 Task: Organize a 90-minute horse-drawn carriage ride through scenic countryside.
Action: Mouse moved to (781, 119)
Screenshot: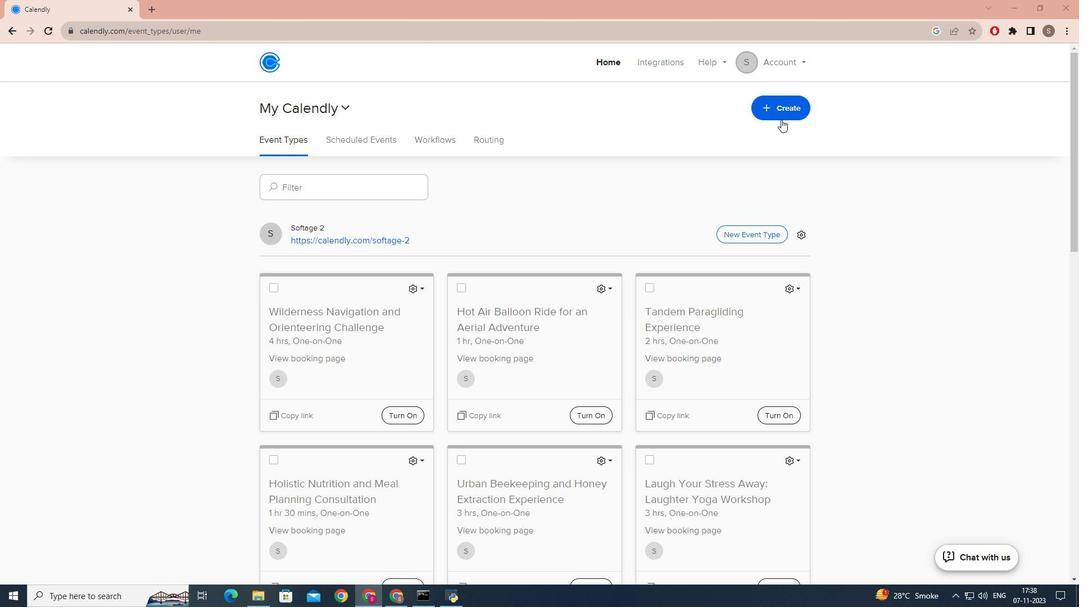 
Action: Mouse pressed left at (781, 119)
Screenshot: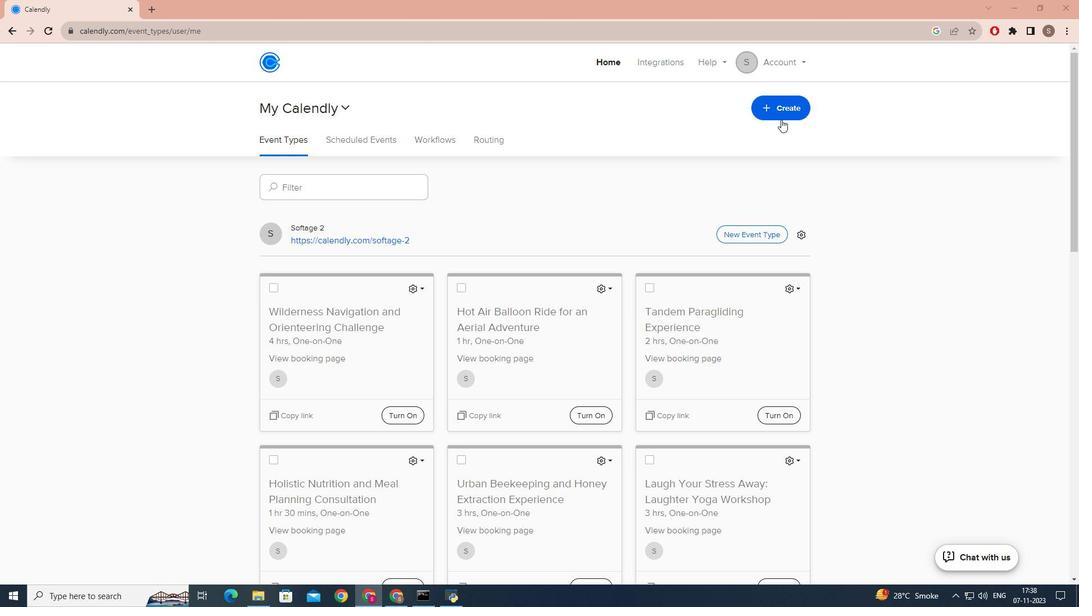 
Action: Mouse moved to (684, 160)
Screenshot: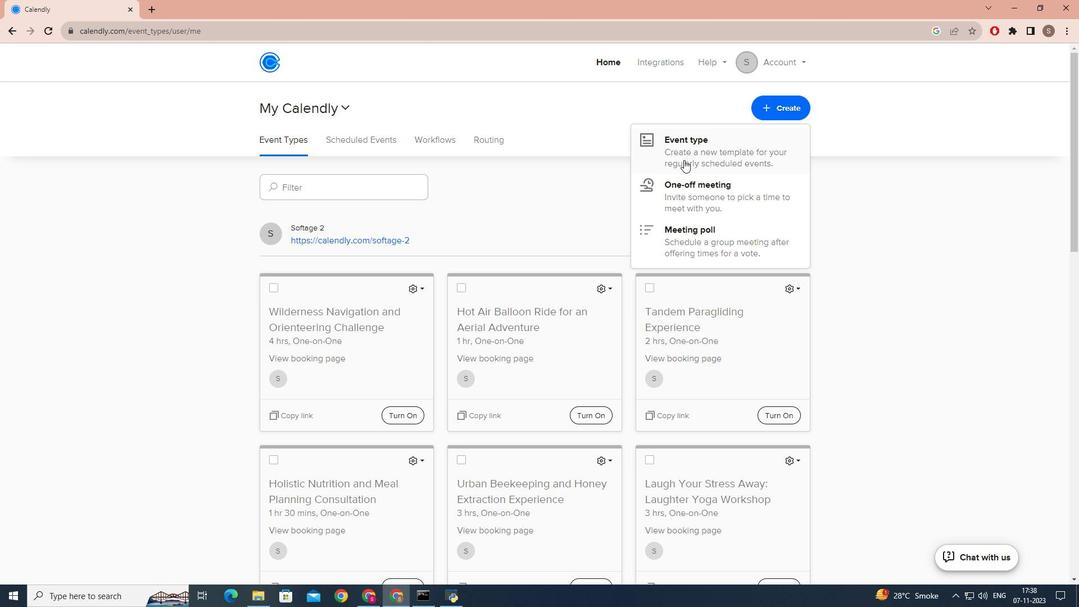 
Action: Mouse pressed left at (684, 160)
Screenshot: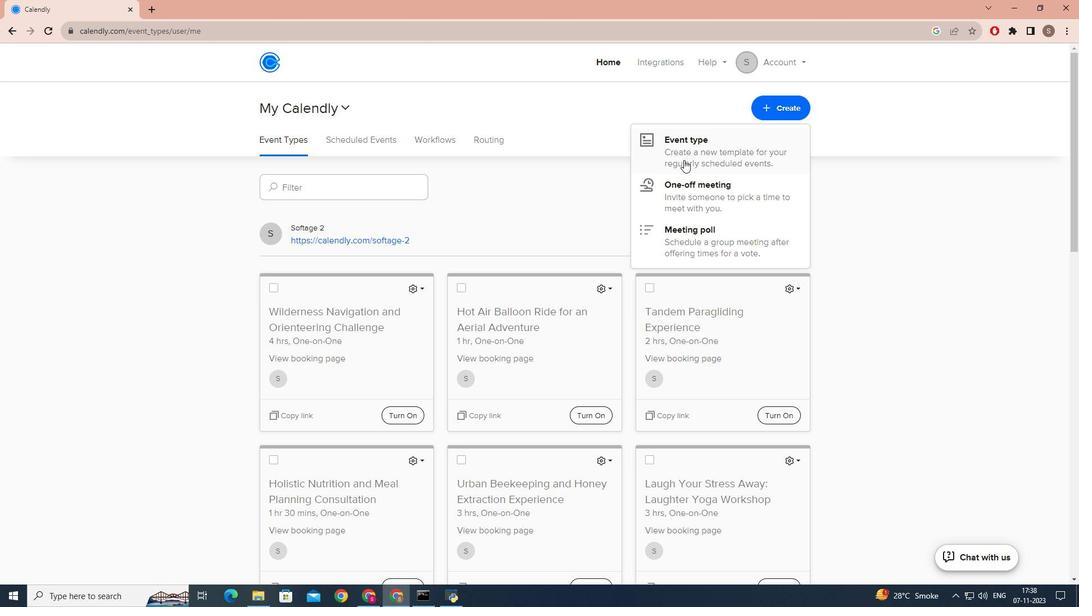 
Action: Mouse moved to (451, 191)
Screenshot: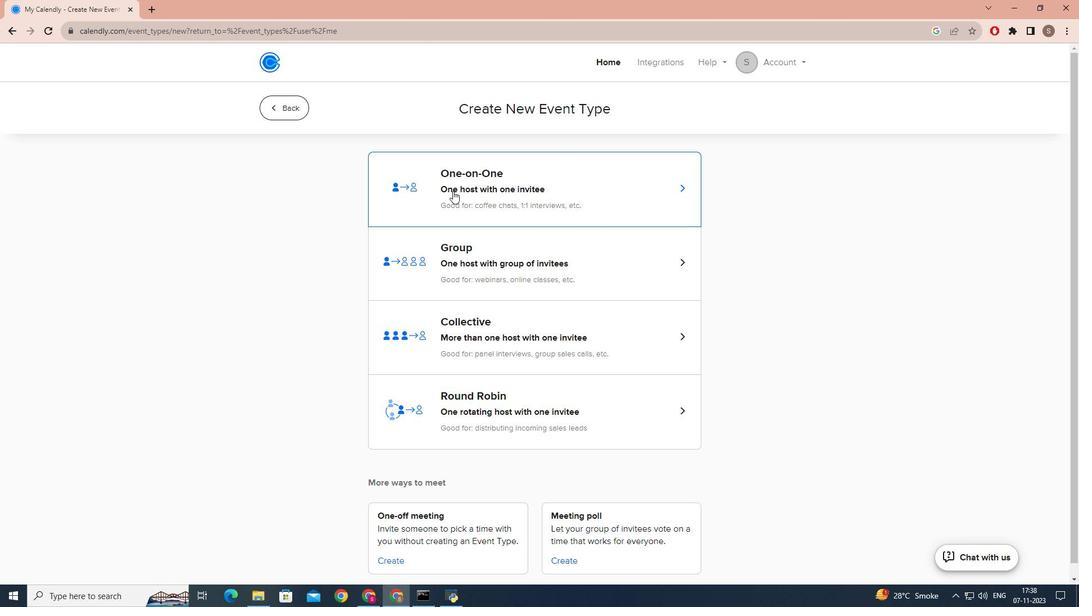 
Action: Mouse pressed left at (451, 191)
Screenshot: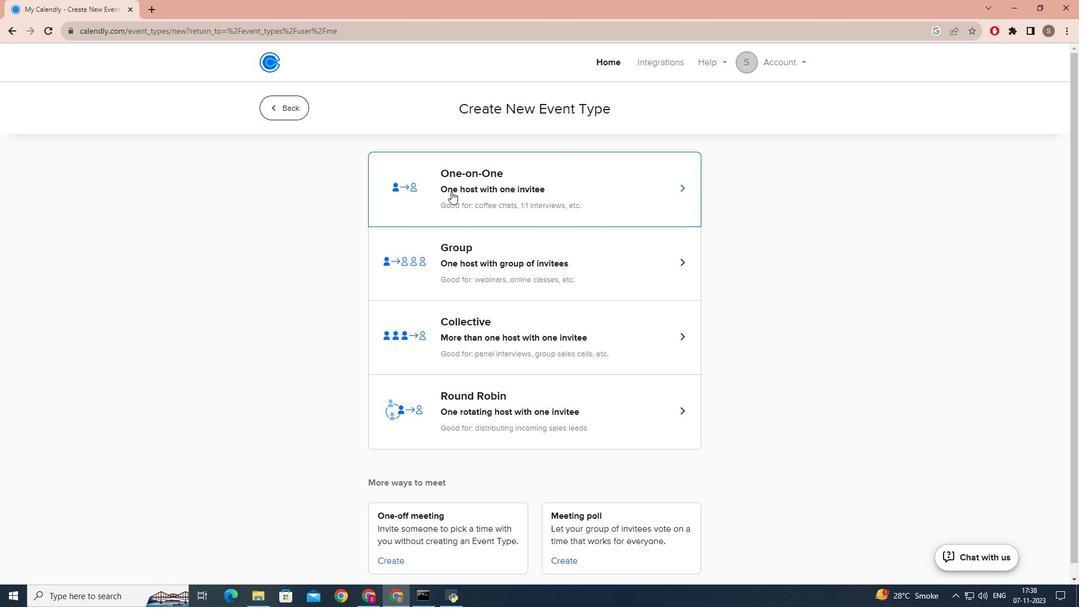 
Action: Mouse moved to (314, 265)
Screenshot: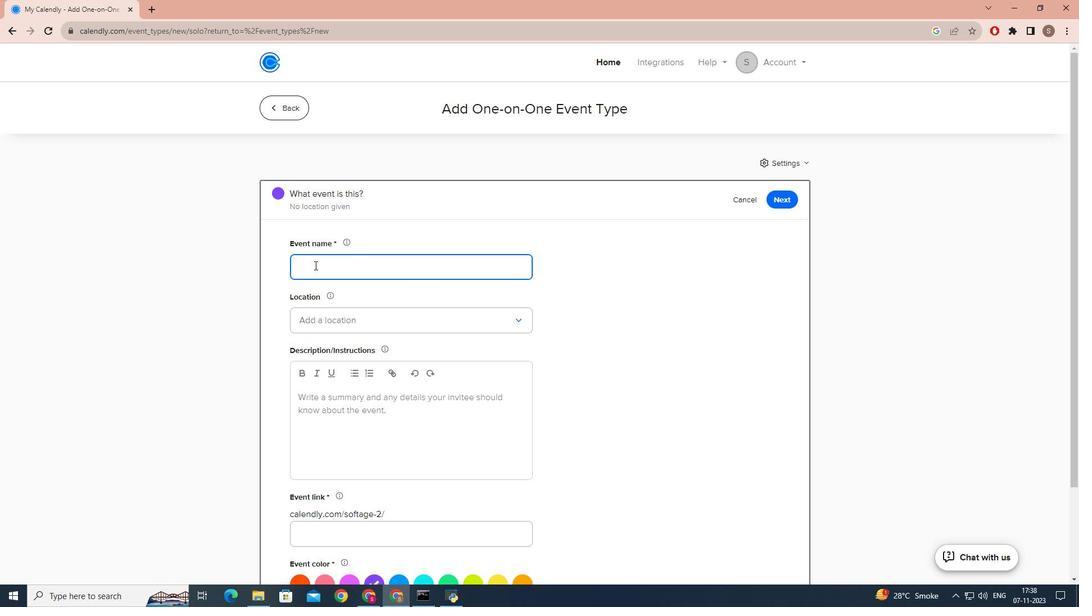 
Action: Key pressed <Key.caps_lock>H<Key.caps_lock>orse<Key.space><Key.caps_lock>D<Key.caps_lock>rawn<Key.space><Key.caps_lock>C<Key.caps_lock>arriage<Key.space><Key.caps_lock>R<Key.caps_lock>ide<Key.space>through<Key.space><Key.caps_lock>S<Key.caps_lock>cenic<Key.space><Key.caps_lock>C<Key.caps_lock>ountryside
Screenshot: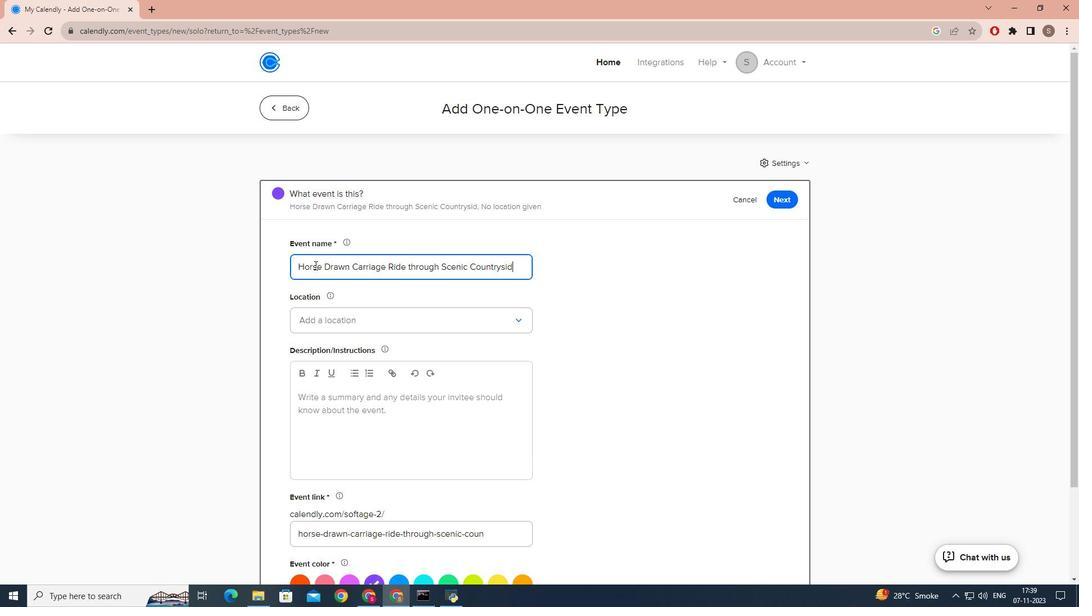 
Action: Mouse moved to (300, 310)
Screenshot: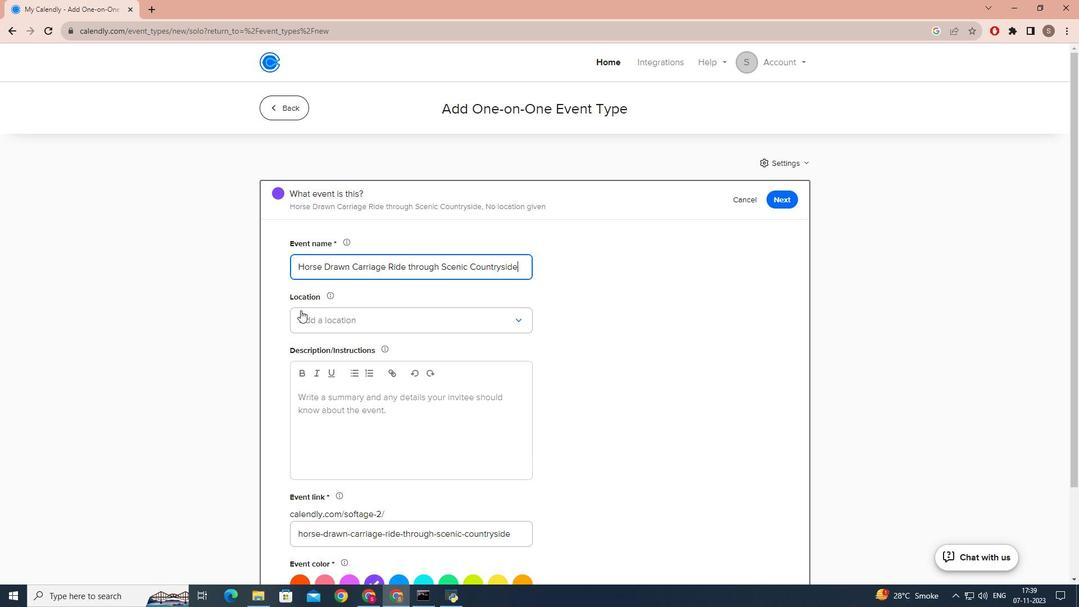 
Action: Mouse pressed left at (300, 310)
Screenshot: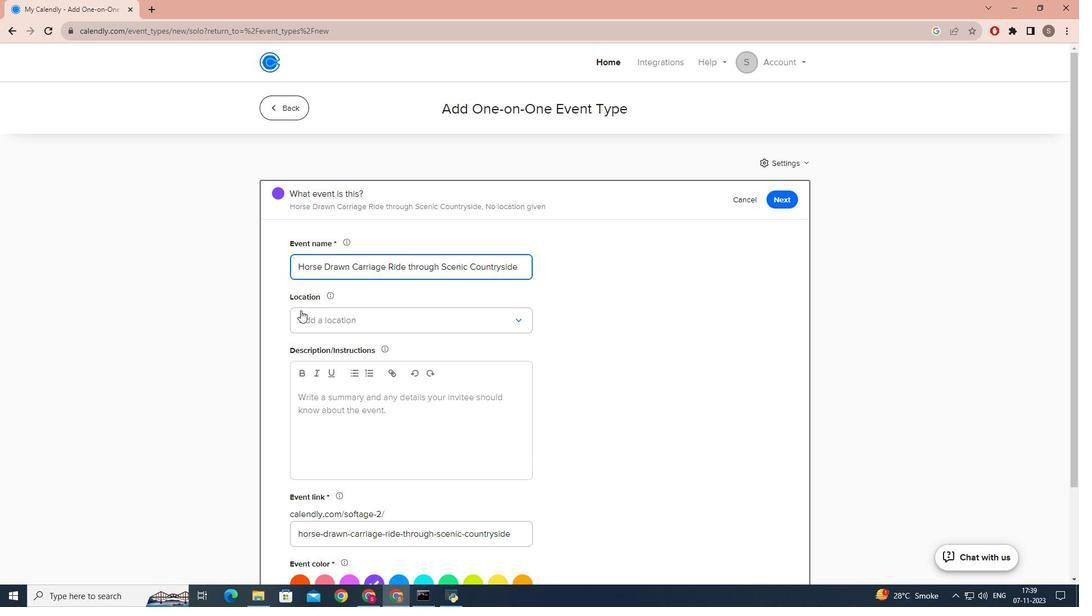 
Action: Mouse moved to (311, 344)
Screenshot: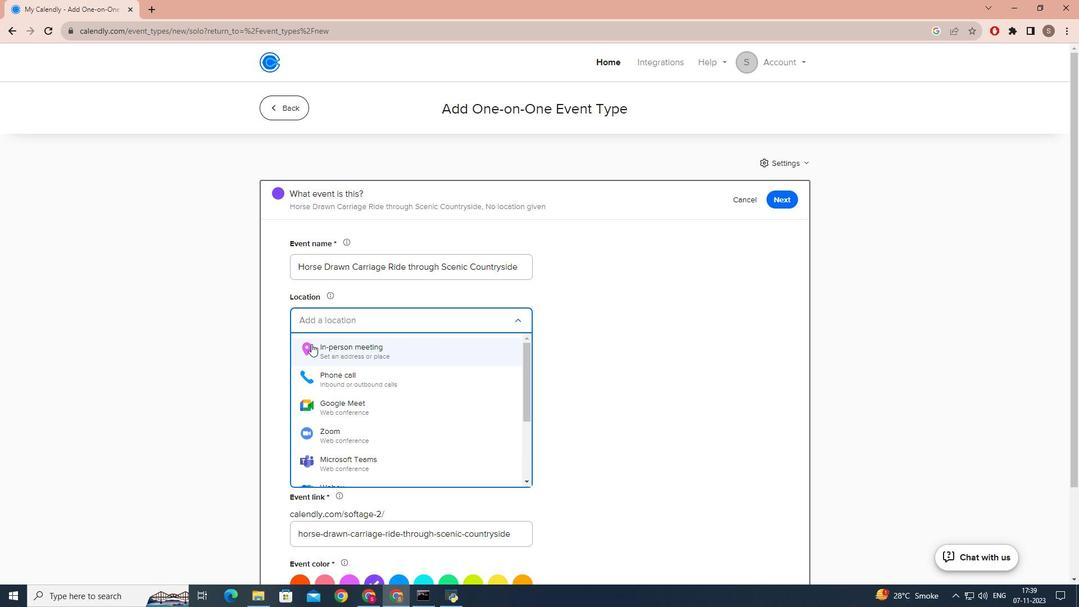 
Action: Mouse pressed left at (311, 344)
Screenshot: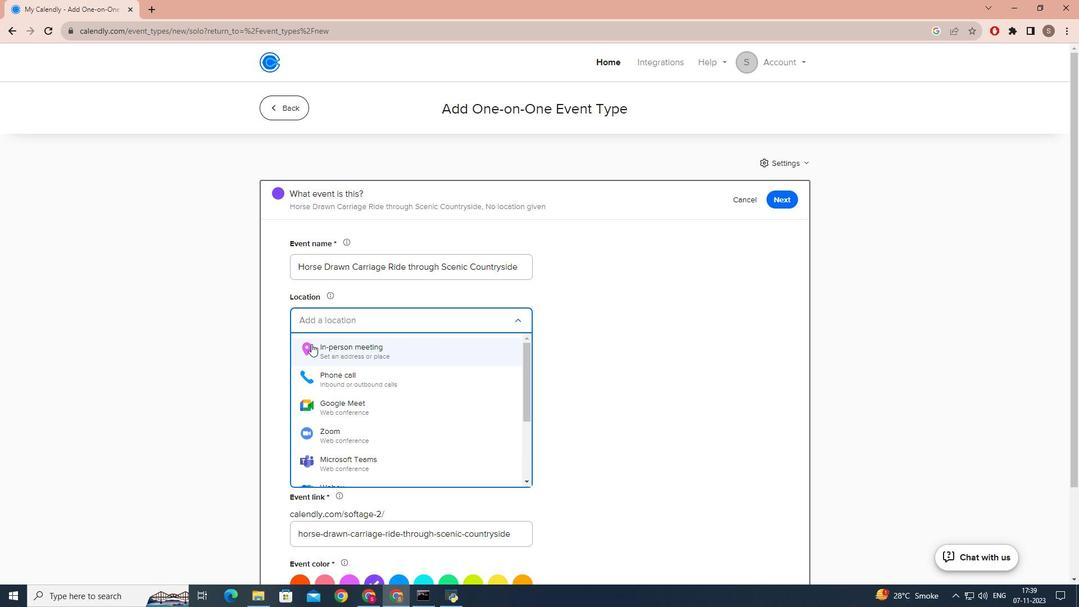 
Action: Mouse moved to (494, 190)
Screenshot: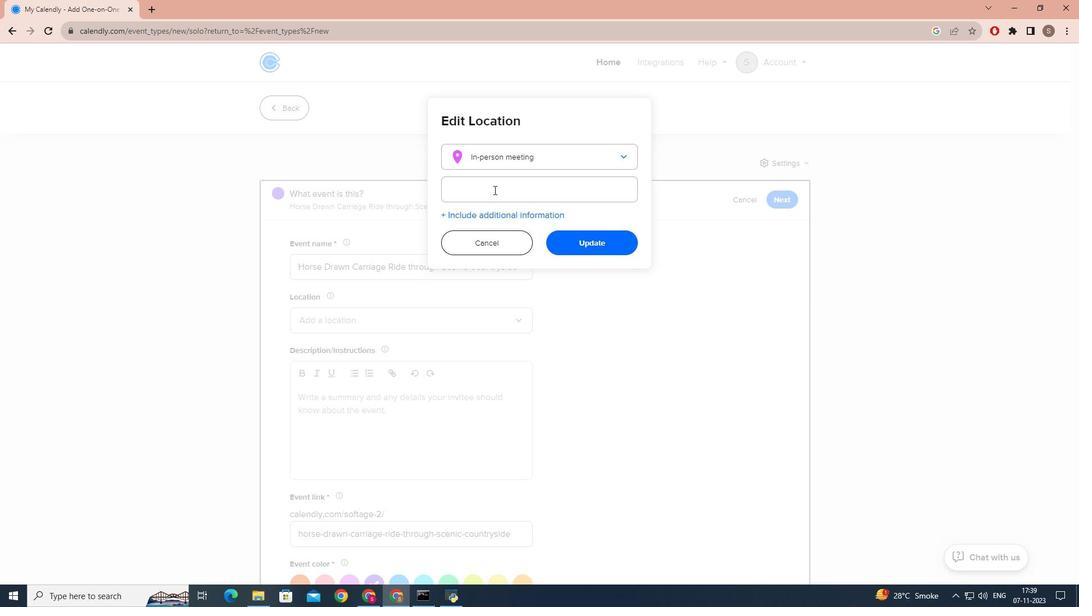 
Action: Mouse pressed left at (494, 190)
Screenshot: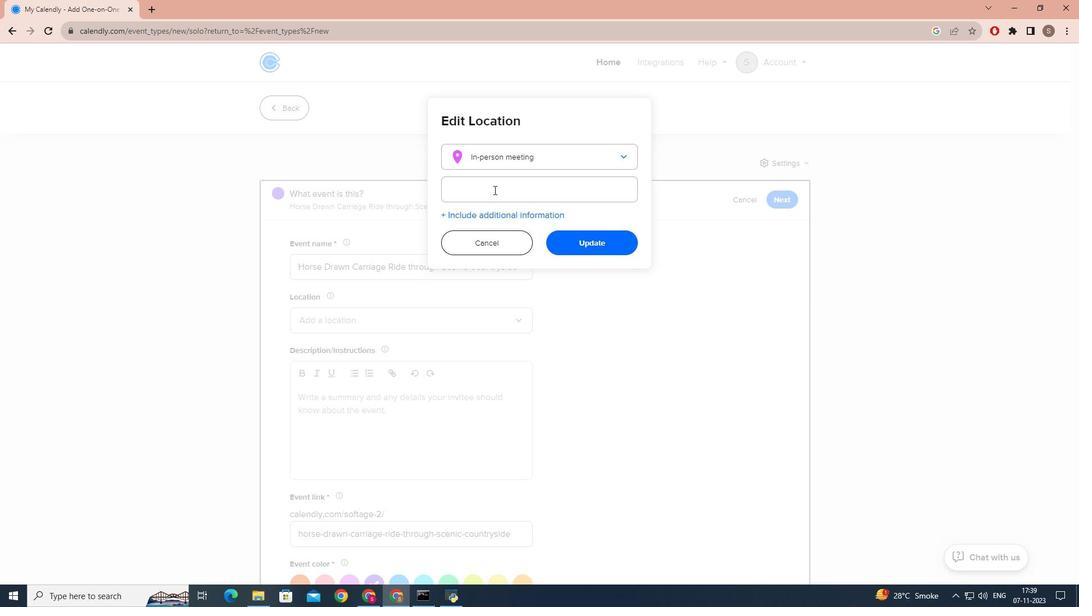 
Action: Key pressed <Key.caps_lock>T<Key.caps_lock>imeless<Key.space><Key.caps_lock>T<Key.caps_lock>rails<Key.space><Key.caps_lock>C<Key.caps_lock>arriages,<Key.space><Key.caps_lock>C<Key.caps_lock>herrywood<Key.space><Key.caps_lock>E<Key.caps_lock>state,<Key.caps_lock>M<Key.caps_lock>innesota.,<Key.backspace>,<Key.space><Key.caps_lock><Key.backspace><Key.backspace>,<Key.caps_lock>u<Key.backspace><Key.caps_lock>U.S.A
Screenshot: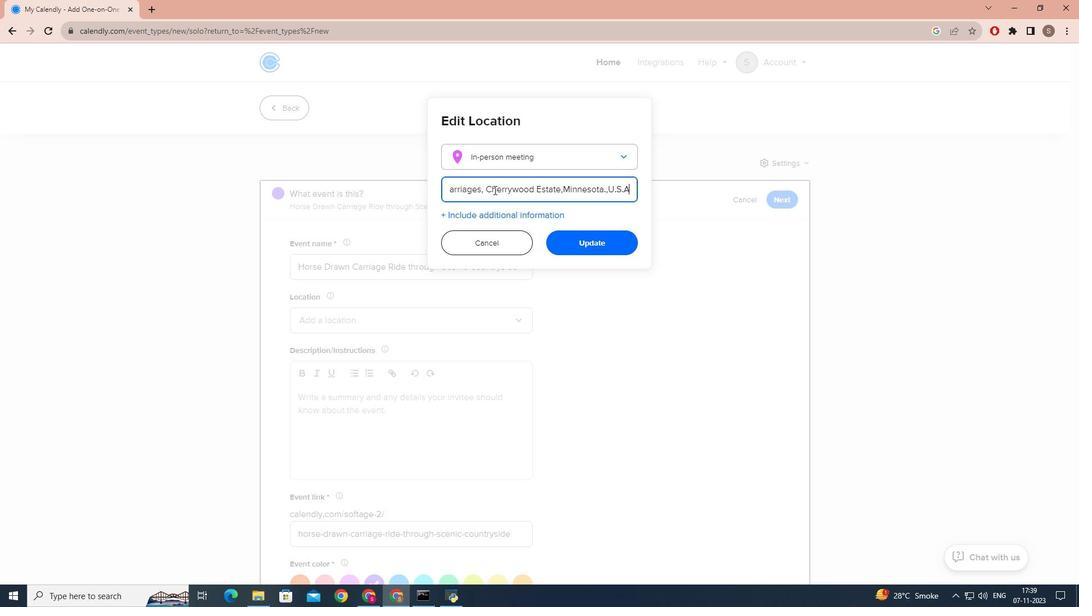 
Action: Mouse moved to (585, 240)
Screenshot: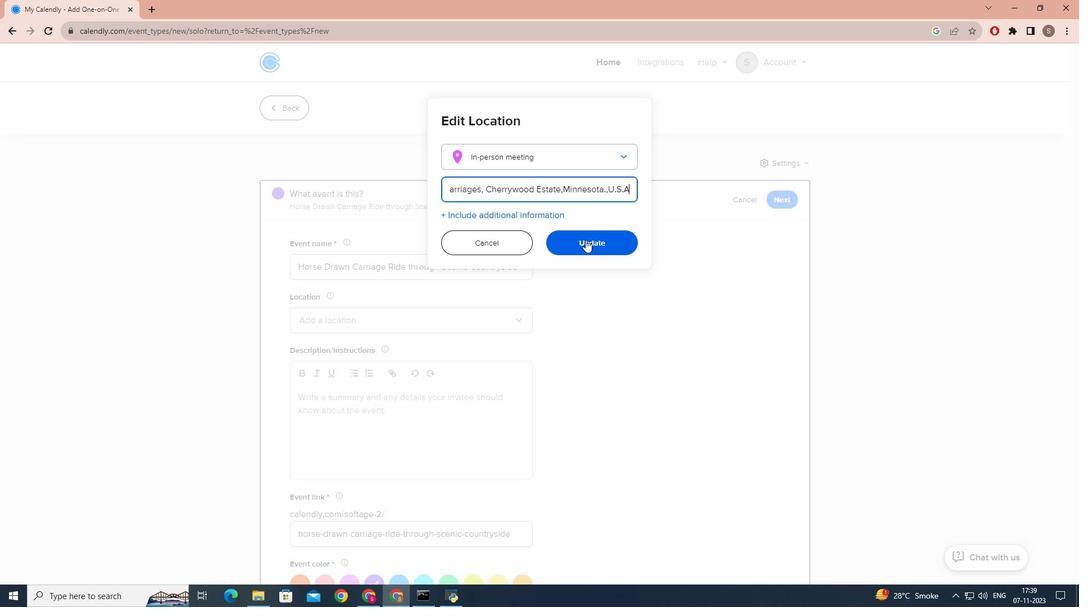 
Action: Mouse pressed left at (585, 240)
Screenshot: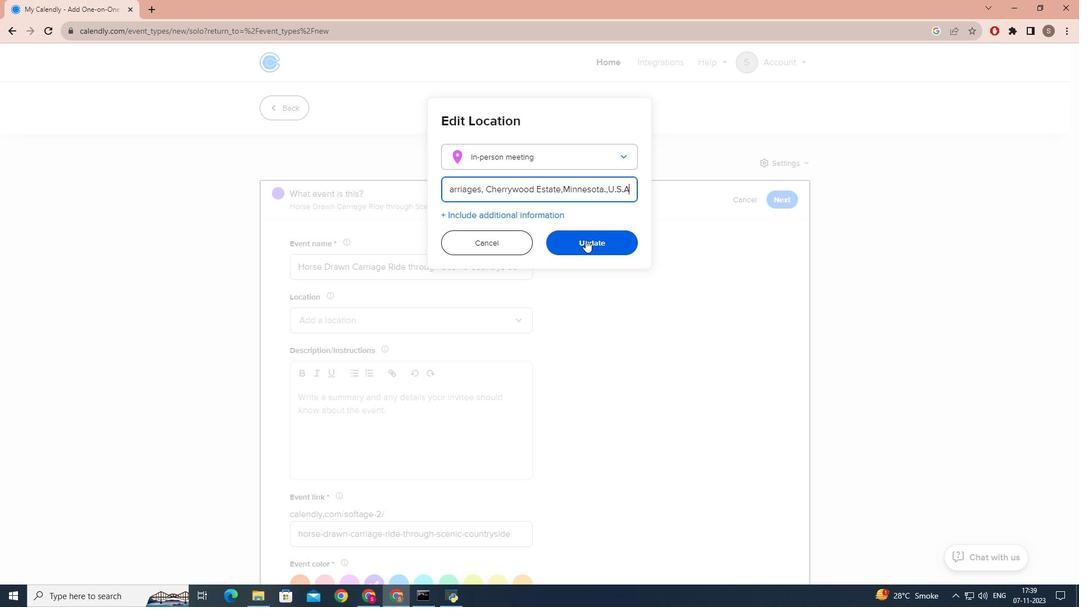 
Action: Mouse moved to (406, 345)
Screenshot: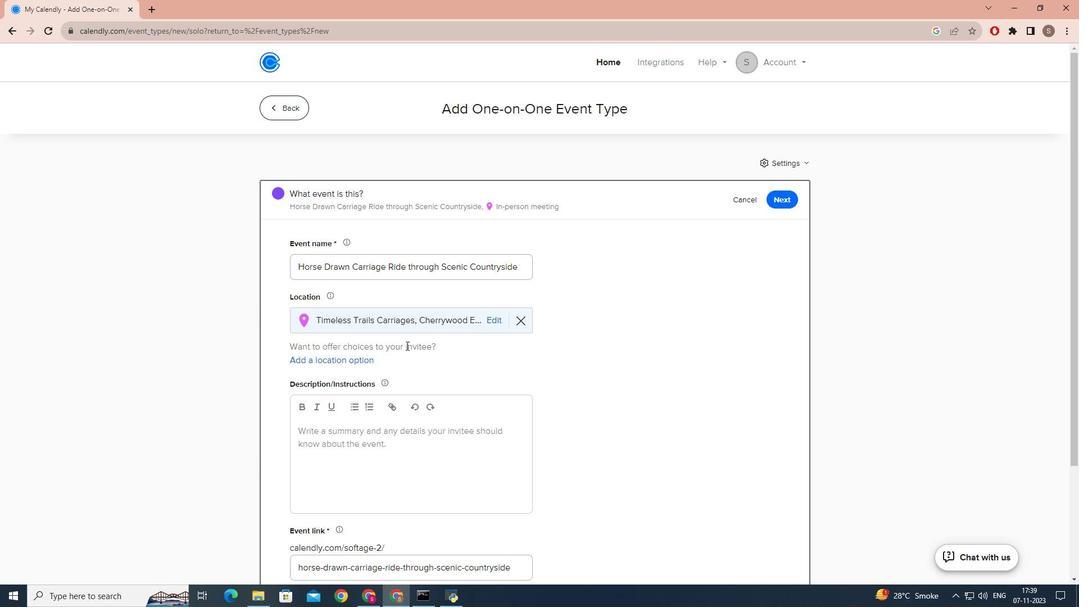 
Action: Mouse scrolled (406, 345) with delta (0, 0)
Screenshot: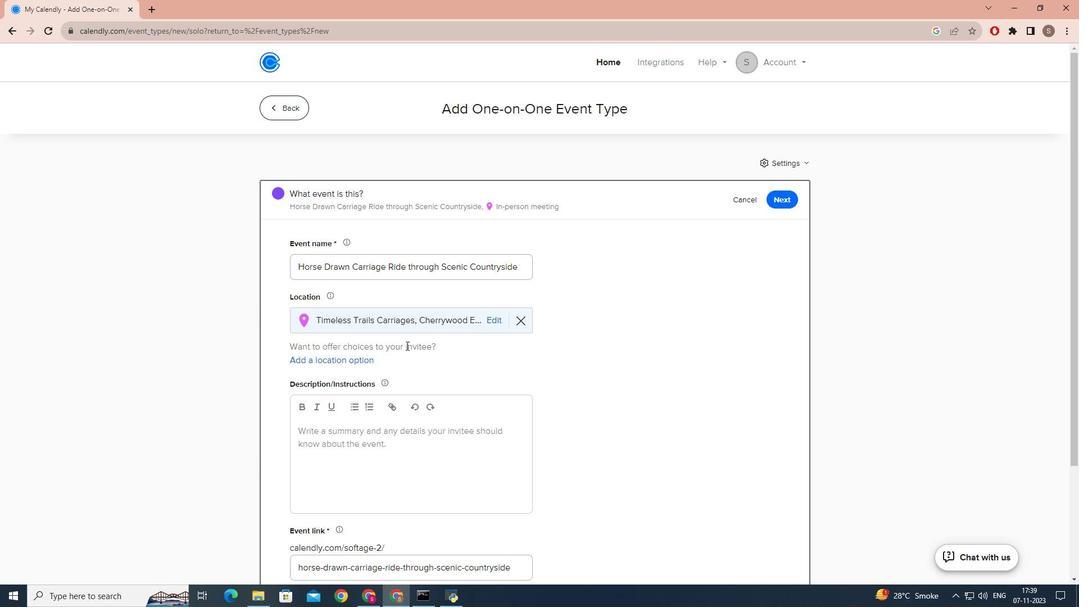 
Action: Mouse scrolled (406, 345) with delta (0, 0)
Screenshot: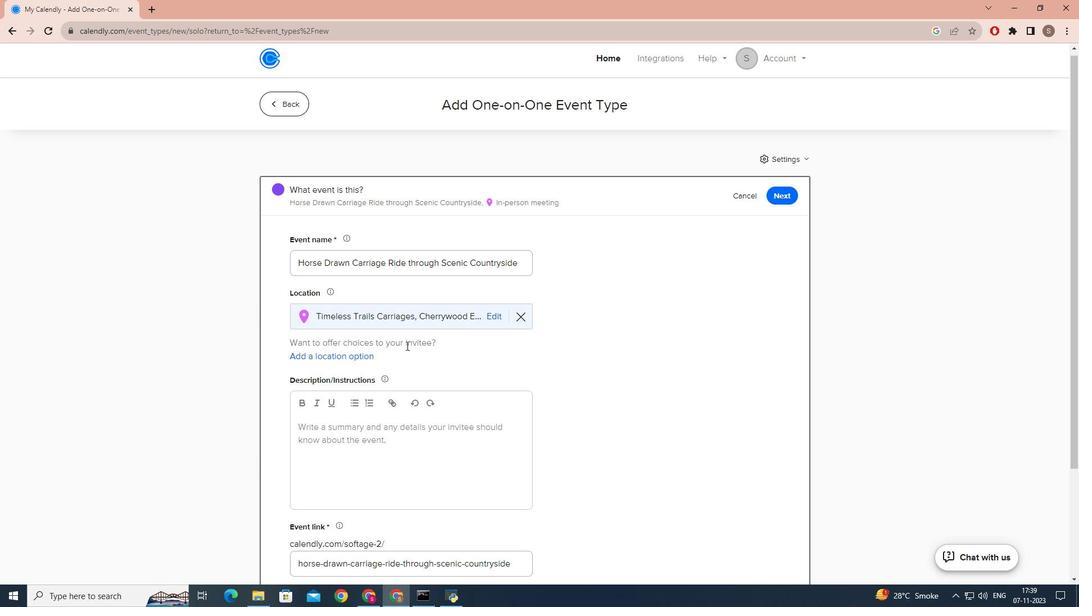 
Action: Mouse scrolled (406, 345) with delta (0, 0)
Screenshot: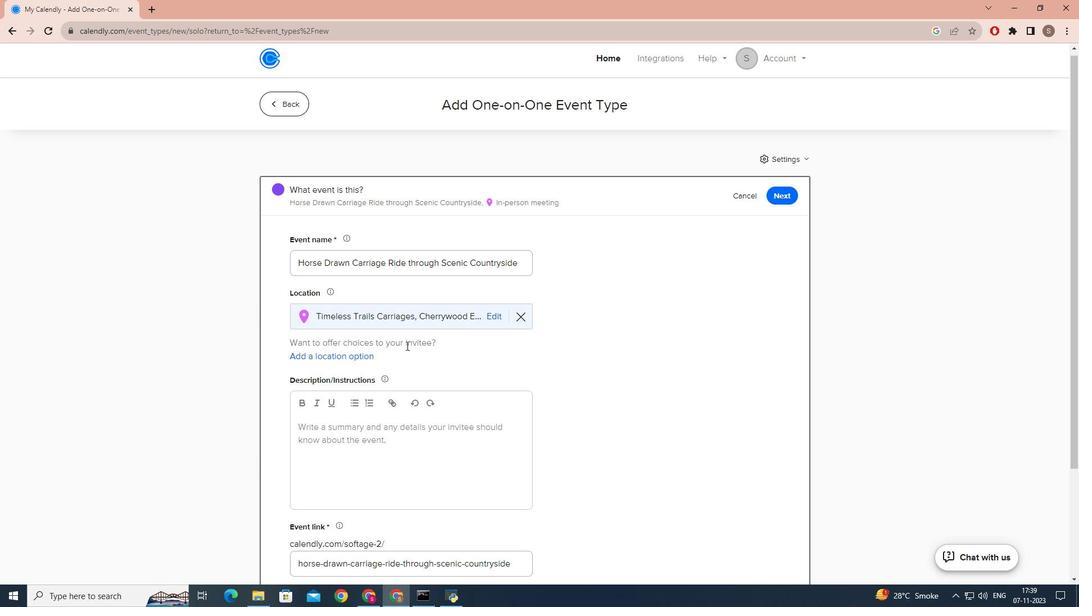 
Action: Mouse scrolled (406, 345) with delta (0, 0)
Screenshot: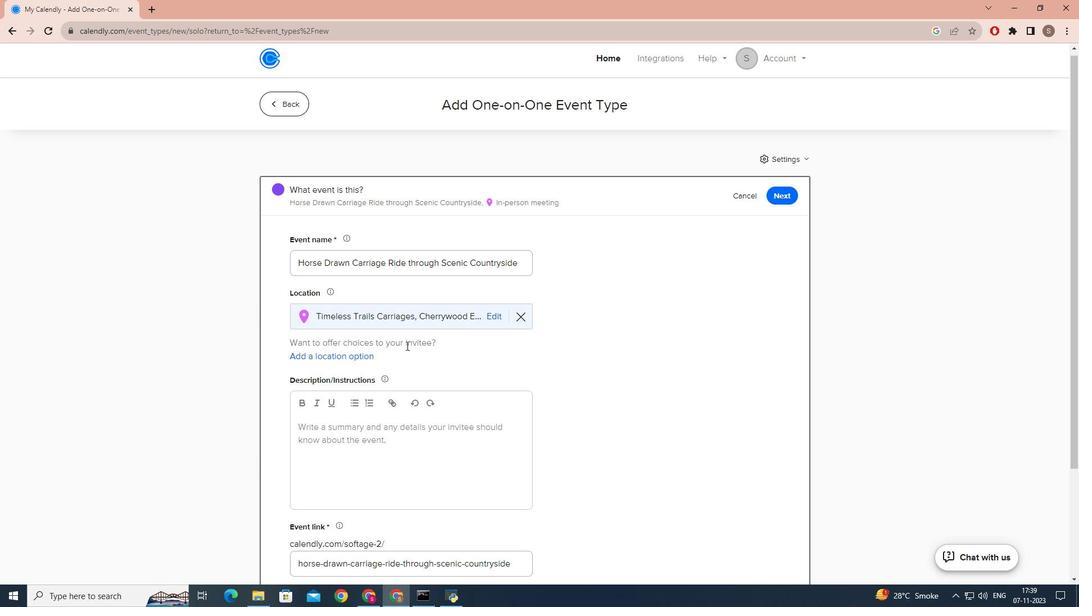 
Action: Mouse moved to (412, 302)
Screenshot: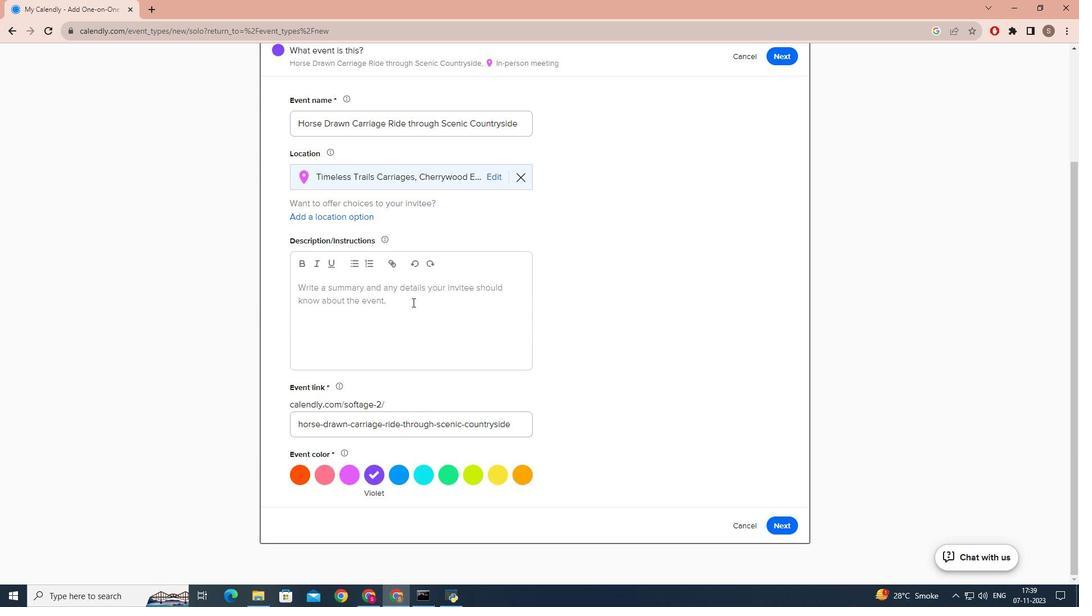 
Action: Mouse pressed left at (412, 302)
Screenshot: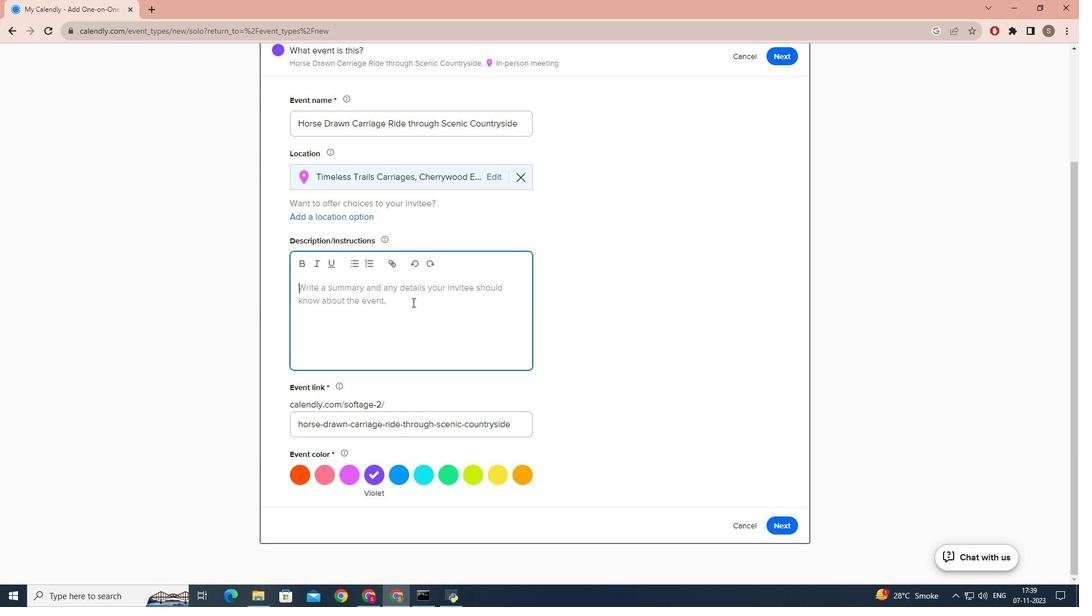 
Action: Key pressed <Key.caps_lock><Key.caps_lock>E<Key.caps_lock>xpeer<Key.backspace><Key.backspace>rience<Key.space>the<Key.space>beauty<Key.space>of<Key.space>h<Key.backspace>the<Key.space>countryside<Key.space>in<Key.space>a<Key.space>unique<Key.space>and<Key.space>charming<Key.space>wat<Key.backspace>y<Key.space>with<Key.space>our<Key.space>hou<Key.backspace>rse<Key.space>drawn<Key.space>carriage<Key.space>ride<Key.space>.<Key.caps_lock>R<Key.caps_lock>elax<Key.space>,take<Key.space>in<Key.space>the<Key.space>serenic<Key.space>views<Key.space>and<Key.space>crete<Key.backspace><Key.backspace>ate<Key.space>lasting<Key.space>emories
Screenshot: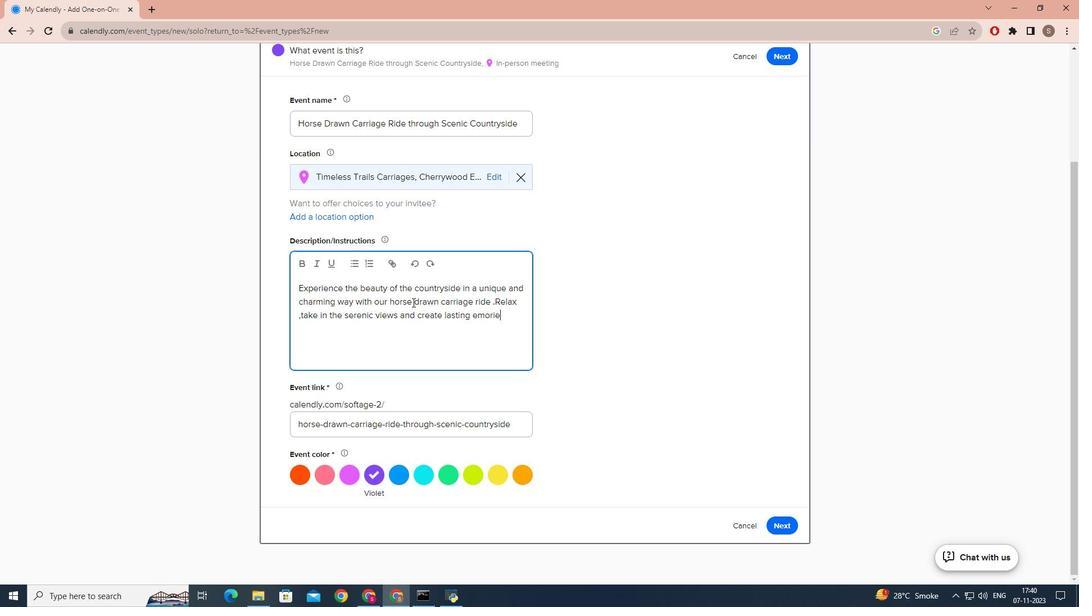 
Action: Mouse moved to (473, 318)
Screenshot: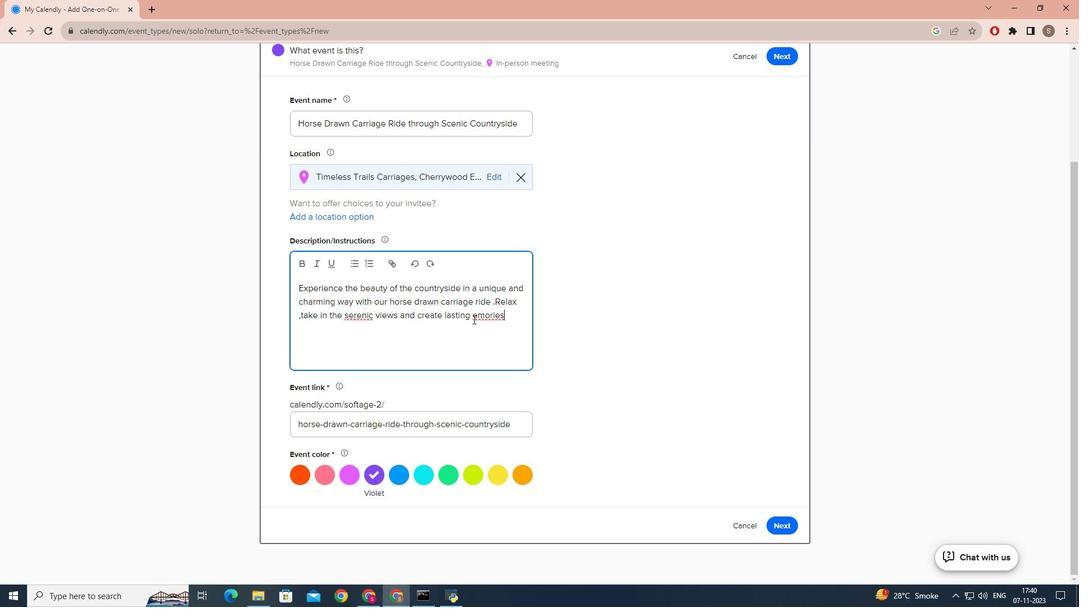 
Action: Mouse pressed left at (473, 318)
Screenshot: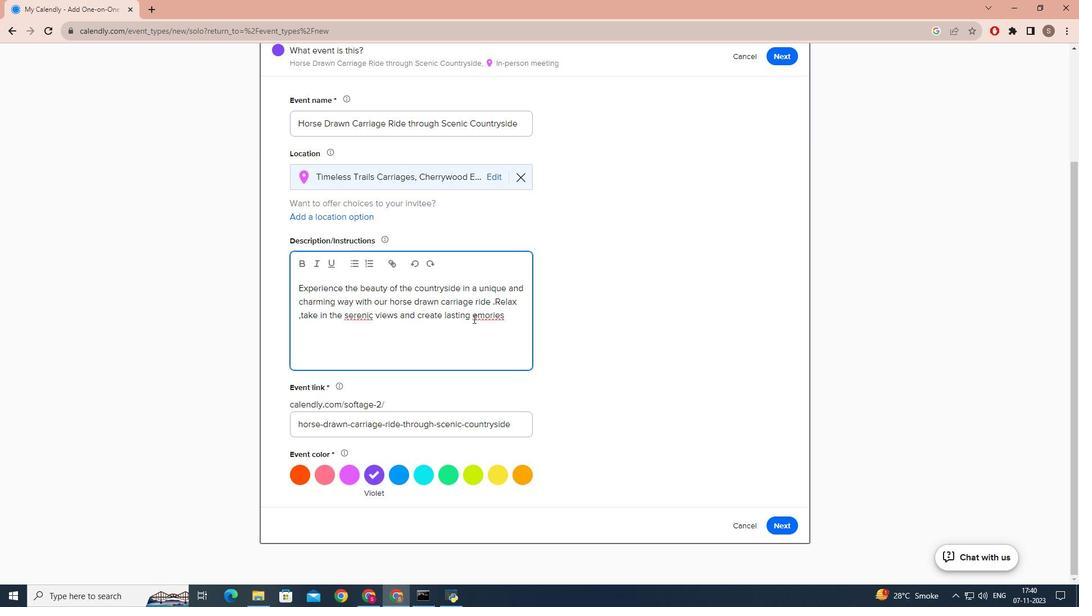 
Action: Mouse moved to (473, 318)
Screenshot: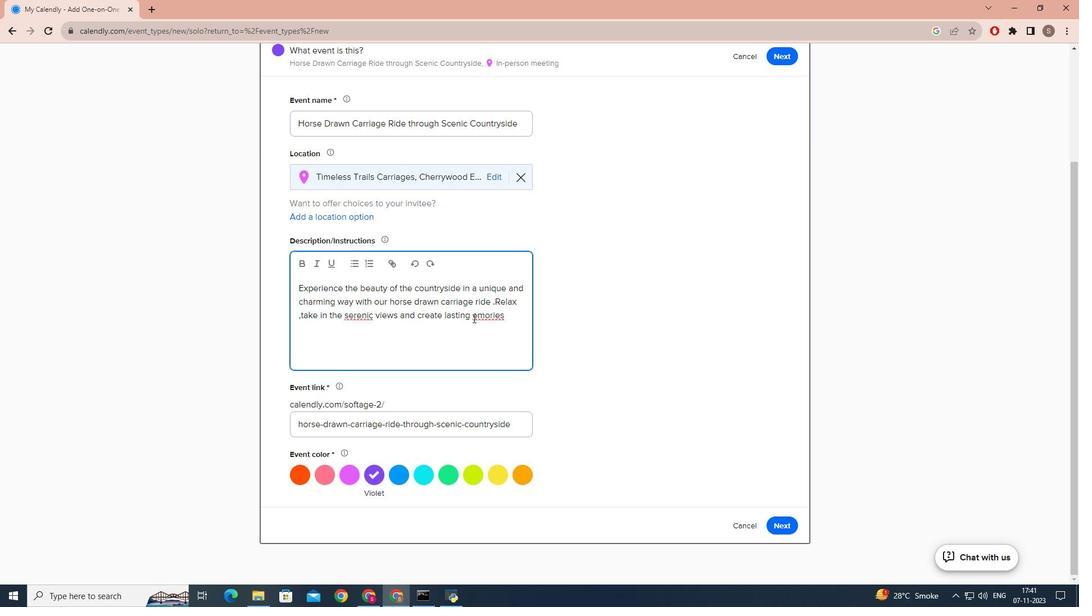 
Action: Key pressed m
Screenshot: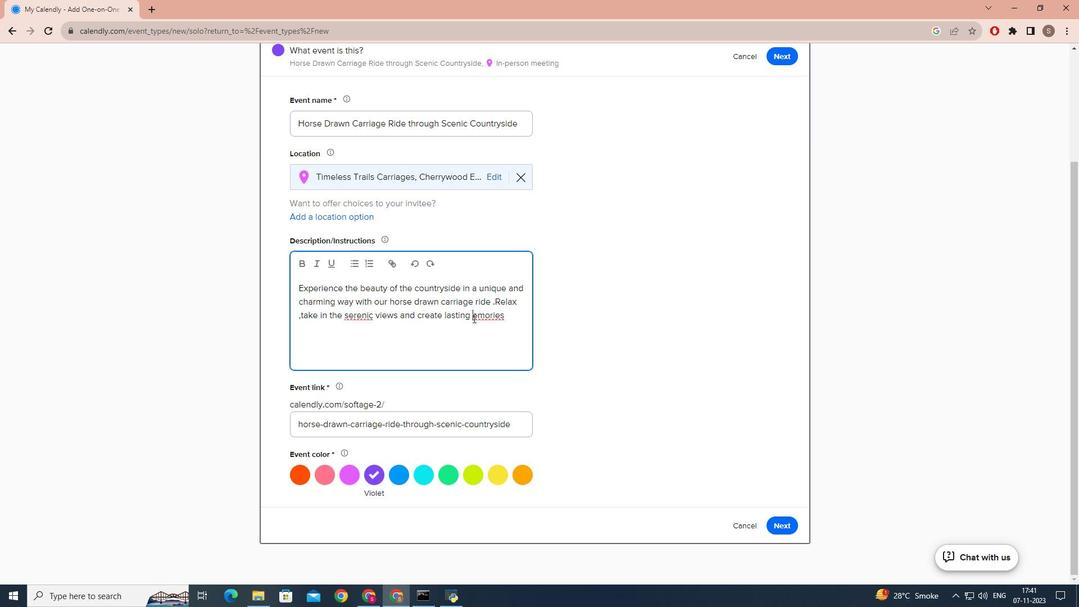 
Action: Mouse moved to (527, 316)
Screenshot: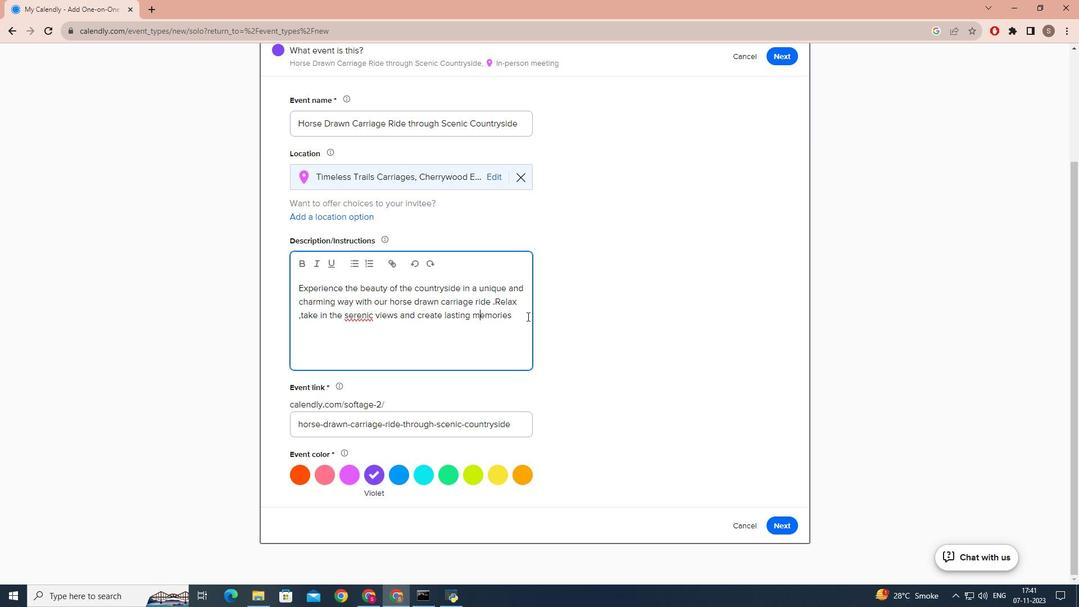
Action: Mouse pressed left at (527, 316)
Screenshot: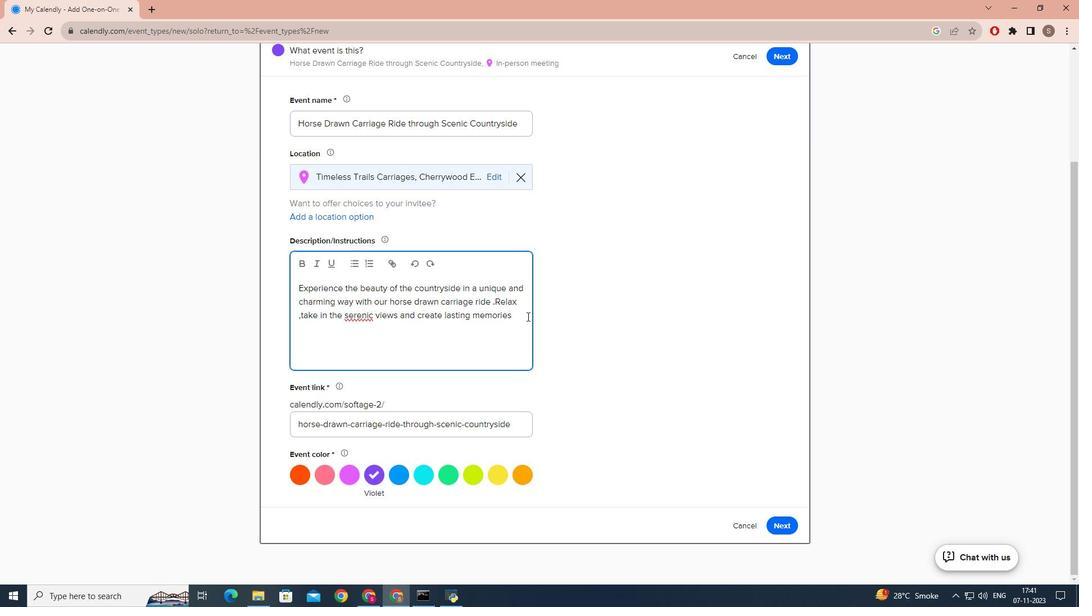 
Action: Mouse moved to (526, 316)
Screenshot: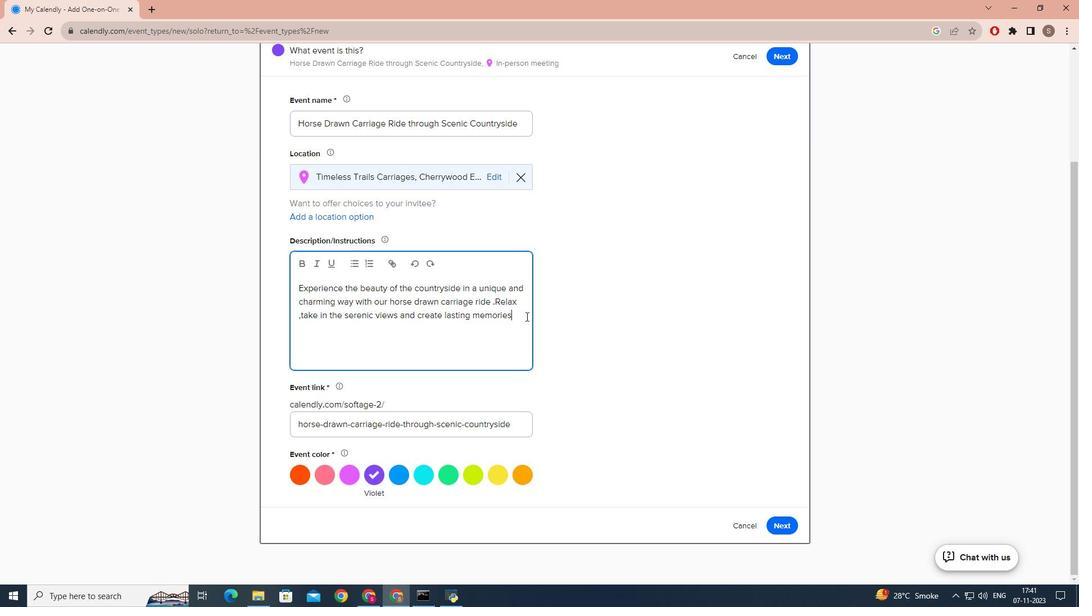 
Action: Key pressed .<Key.space><Key.caps_lock>T<Key.caps_lock>his<Key.space>experience<Key.space>is<Key.space>suitable<Key.space>for<Key.space>all<Key.space>ages<Key.space>and<Key.space>the<Key.space>carriage<Key.space>is<Key.space>a<Key.backspace>desined<Key.space>for<Key.space>comfort.<Key.caps_lock>I<Key.caps_lock>t<Key.space>is<Key.space>a<Key.space>
Screenshot: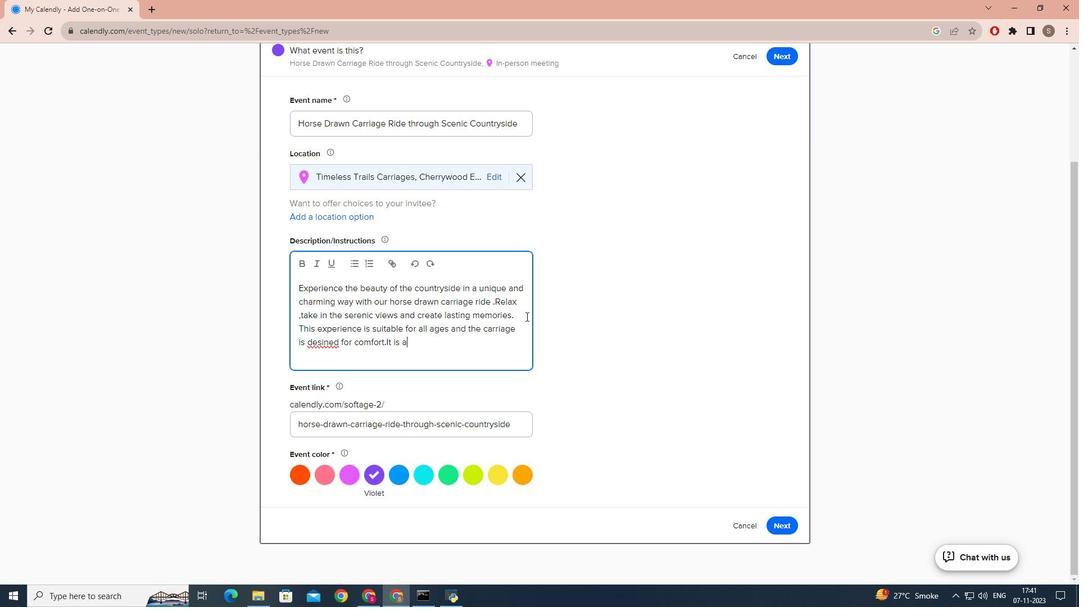 
Action: Mouse moved to (322, 341)
Screenshot: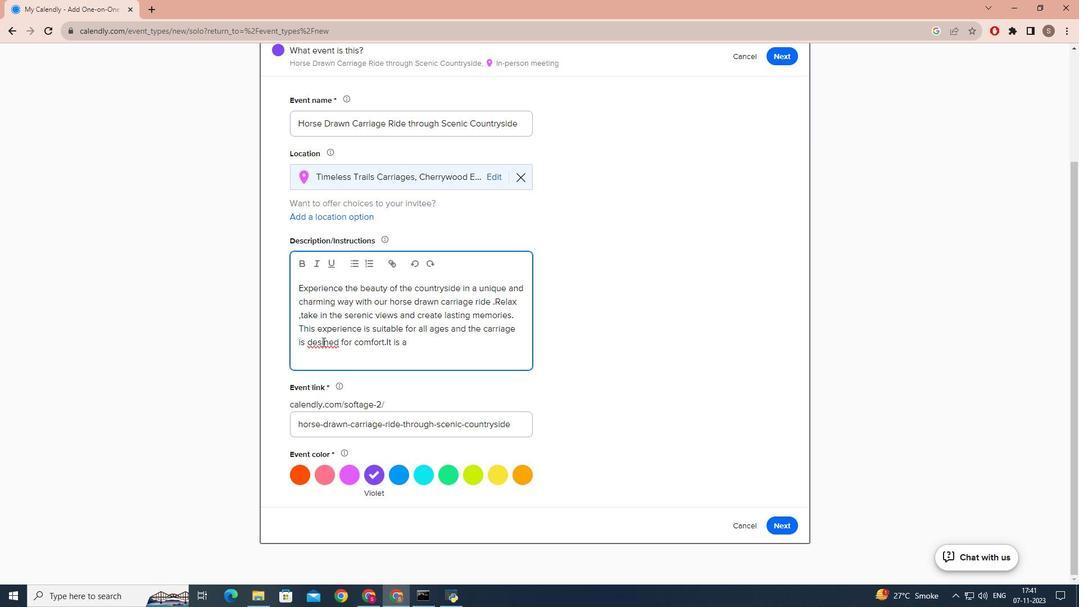 
Action: Mouse pressed left at (322, 341)
Screenshot: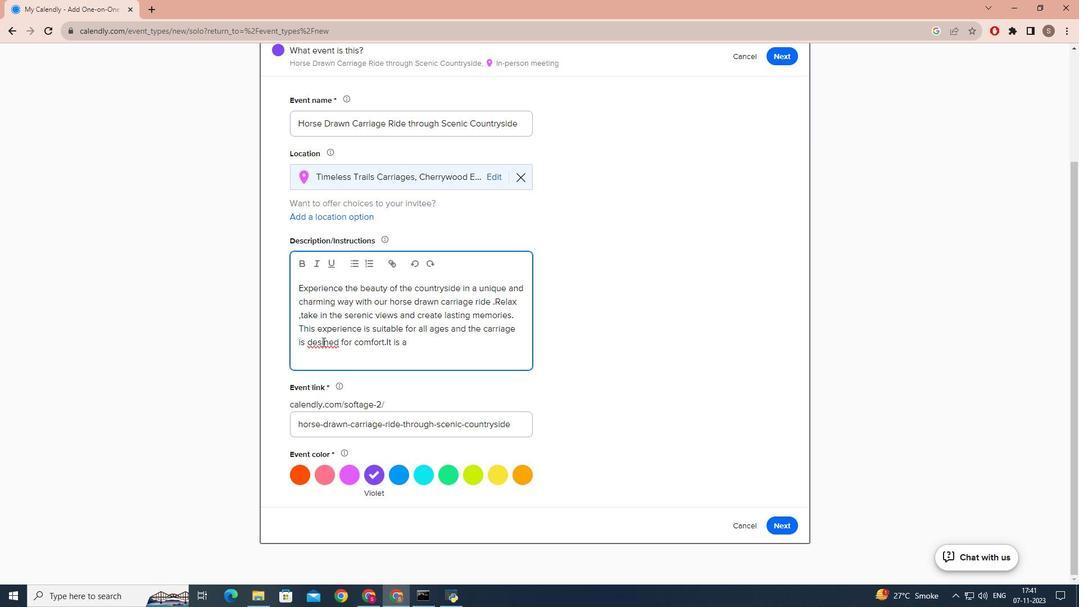 
Action: Mouse moved to (322, 342)
Screenshot: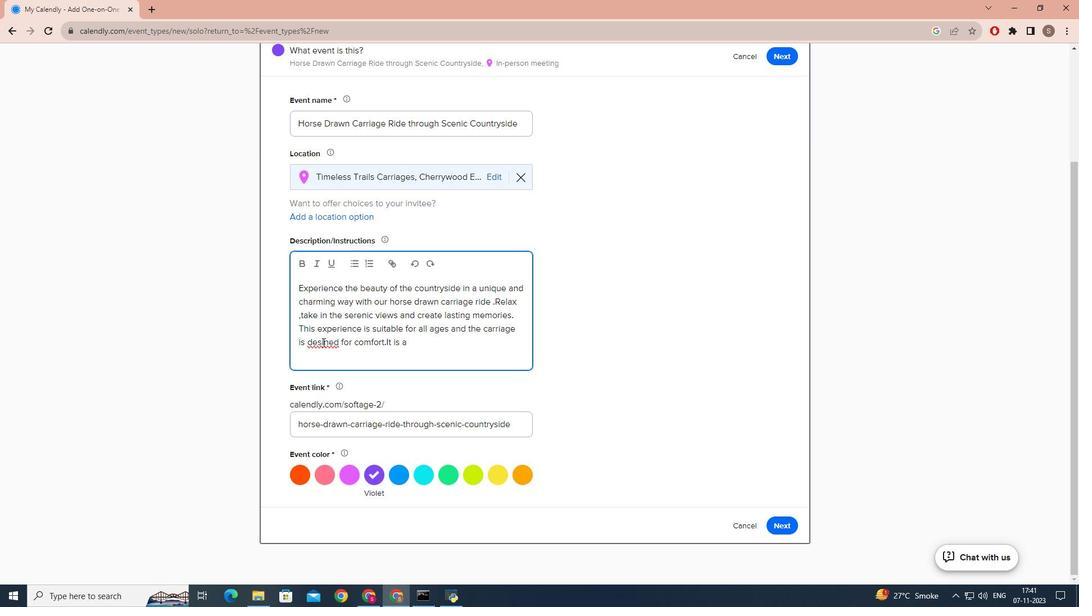 
Action: Mouse pressed left at (322, 342)
Screenshot: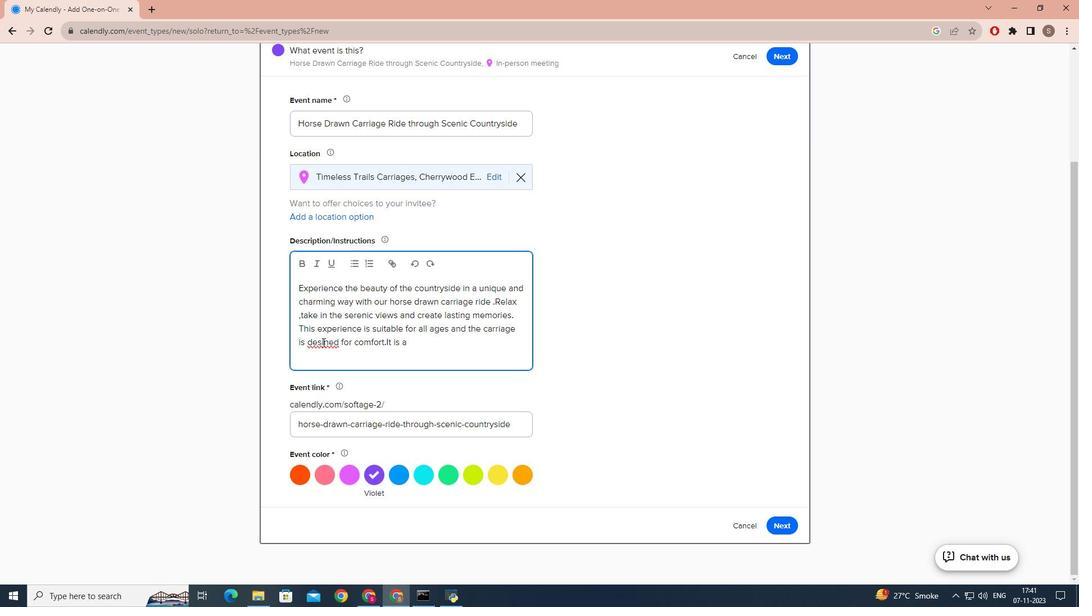 
Action: Mouse moved to (326, 345)
Screenshot: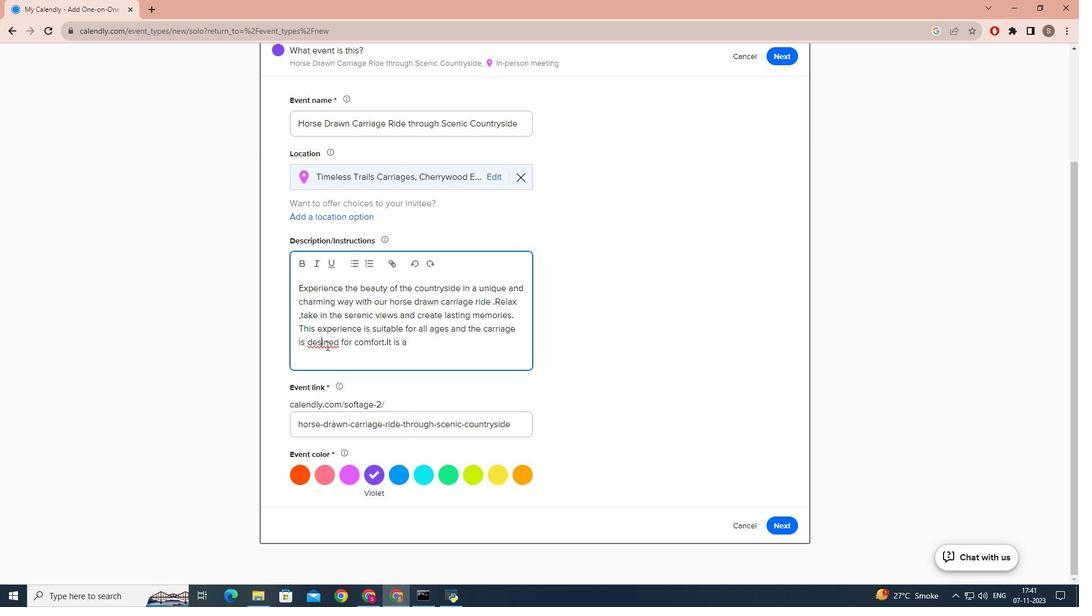 
Action: Mouse pressed left at (326, 345)
Screenshot: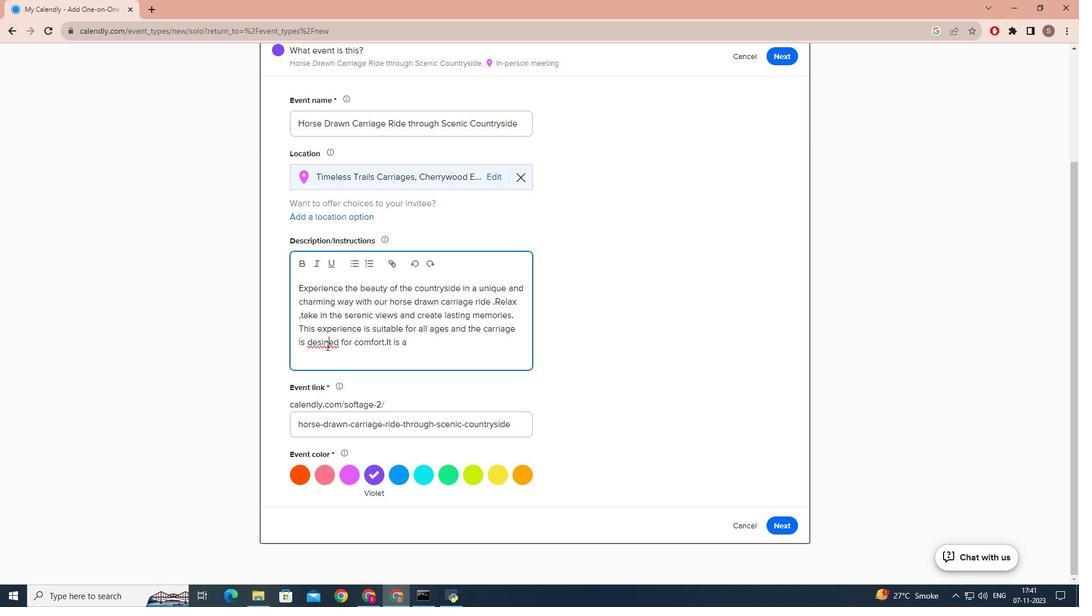 
Action: Mouse moved to (323, 340)
Screenshot: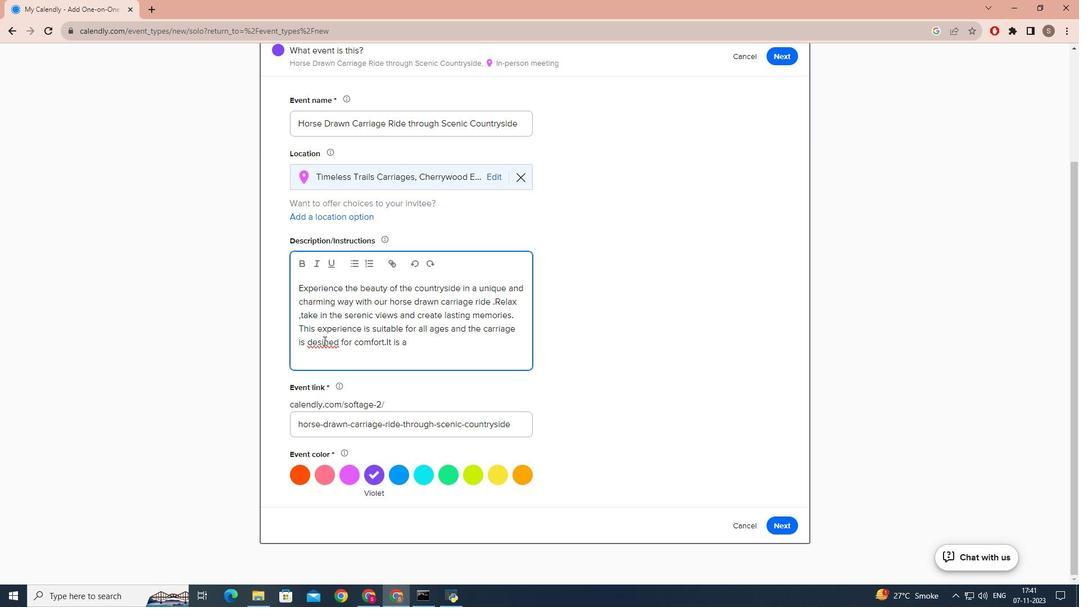 
Action: Mouse pressed left at (323, 340)
Screenshot: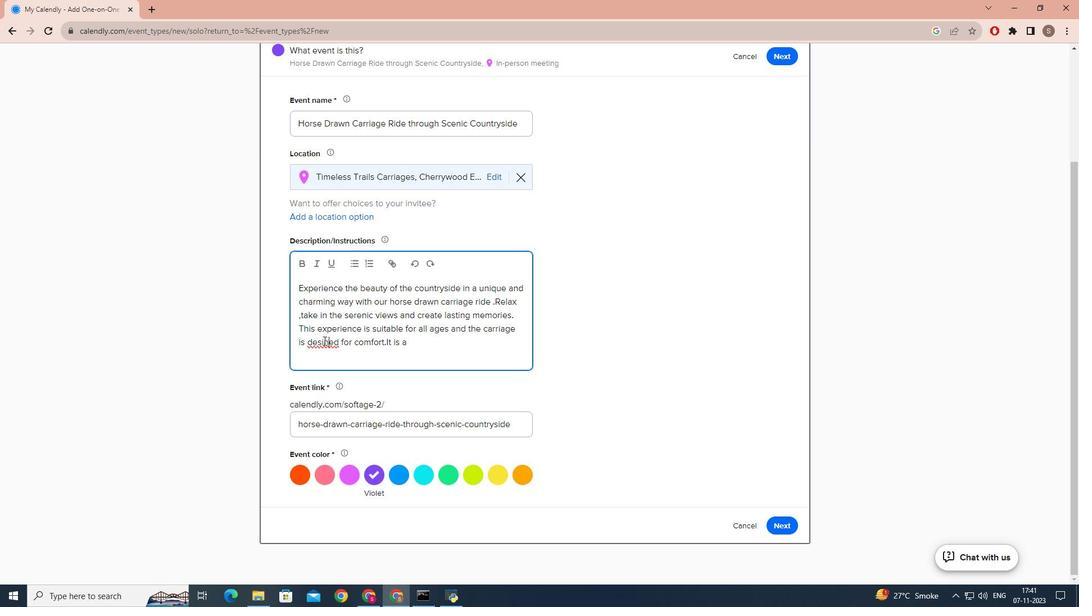 
Action: Key pressed g
Screenshot: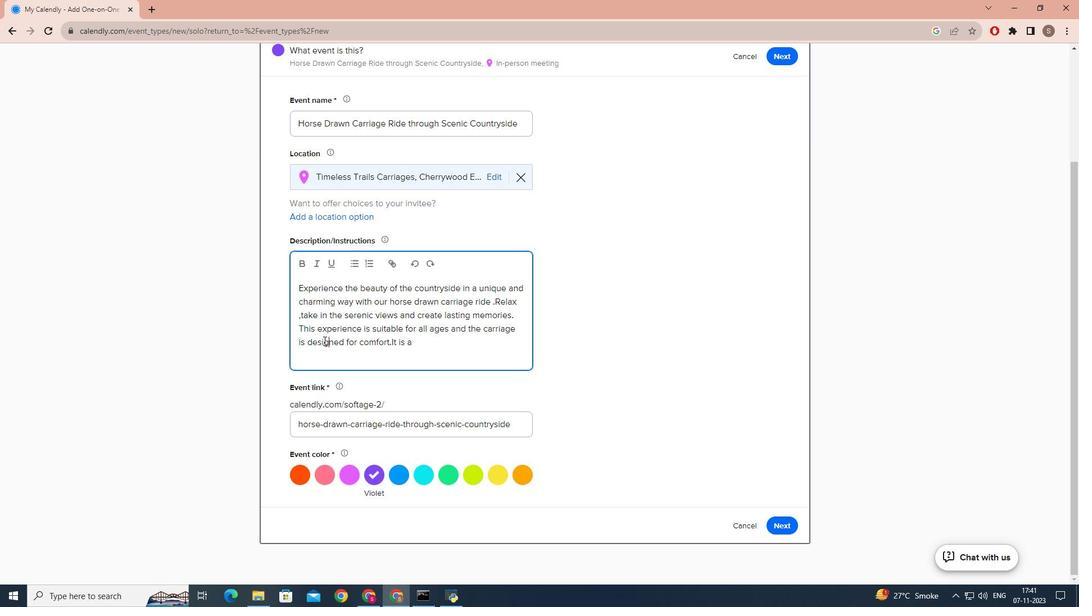 
Action: Mouse moved to (430, 343)
Screenshot: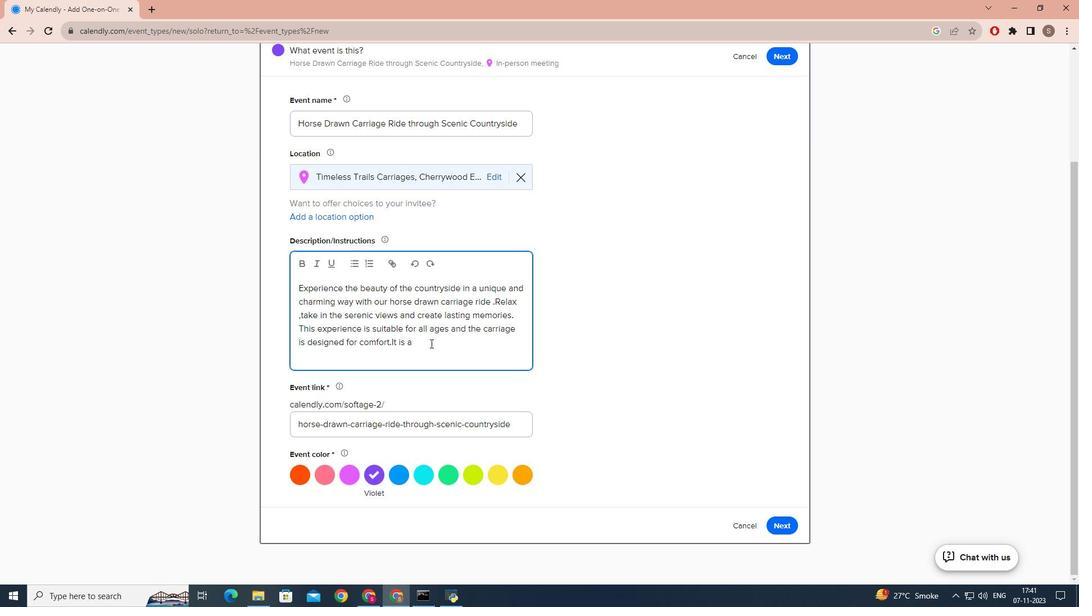 
Action: Mouse pressed left at (430, 343)
Screenshot: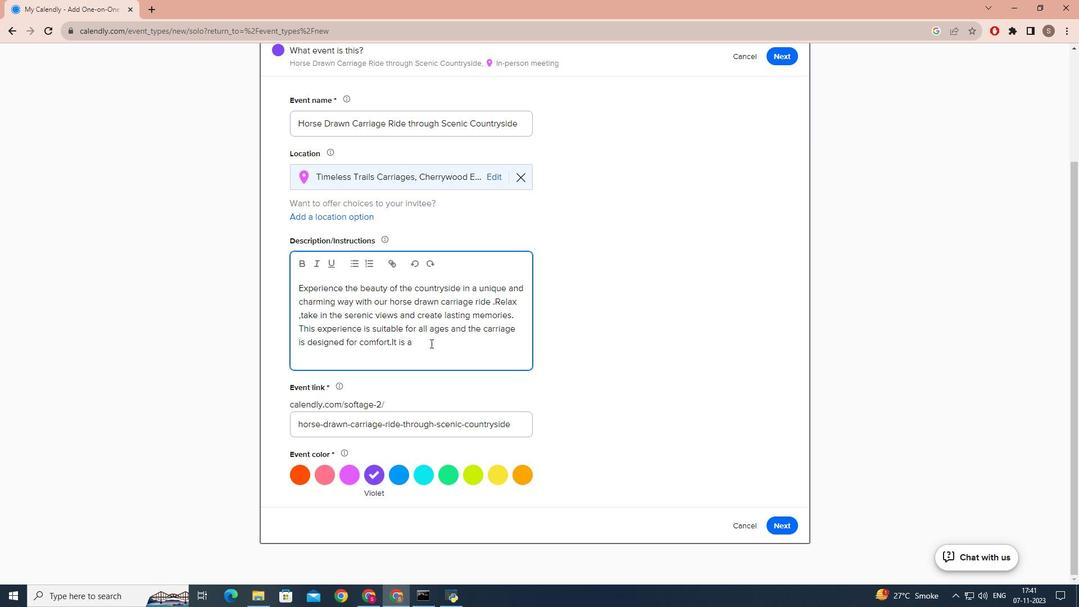 
Action: Mouse moved to (430, 343)
Screenshot: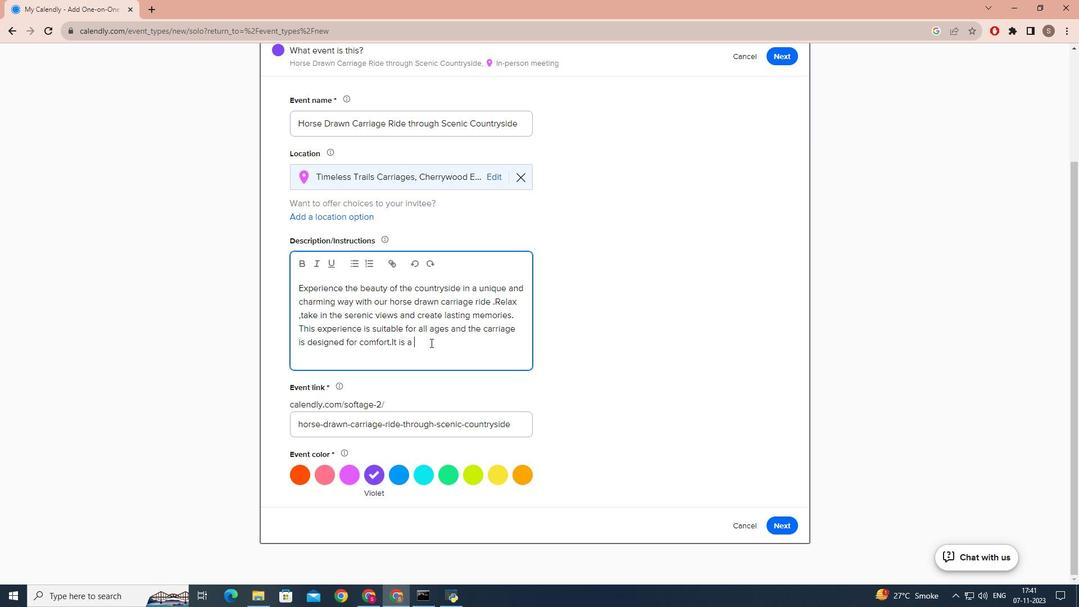 
Action: Key pressed peaceful<Key.space>way<Key.space>to<Key.space>enjoy<Key.space>the<Key.space>beauty<Key.space>of<Key.space>the<Key.space>countryside.<Key.space><Key.caps_lock>J<Key.caps_lock>oin<Key.space>us<Key.space>on<Key.space>this<Key.space>relaxing<Key.space>journey<Key.space>through<Key.space>scenic<Key.space>landscapes<Key.space>and<Key.space>create<Key.space>memories<Key.space>that<Key.space>wi<Key.backspace>ill<Key.space>last<Key.space>a<Key.space>lifetime.
Screenshot: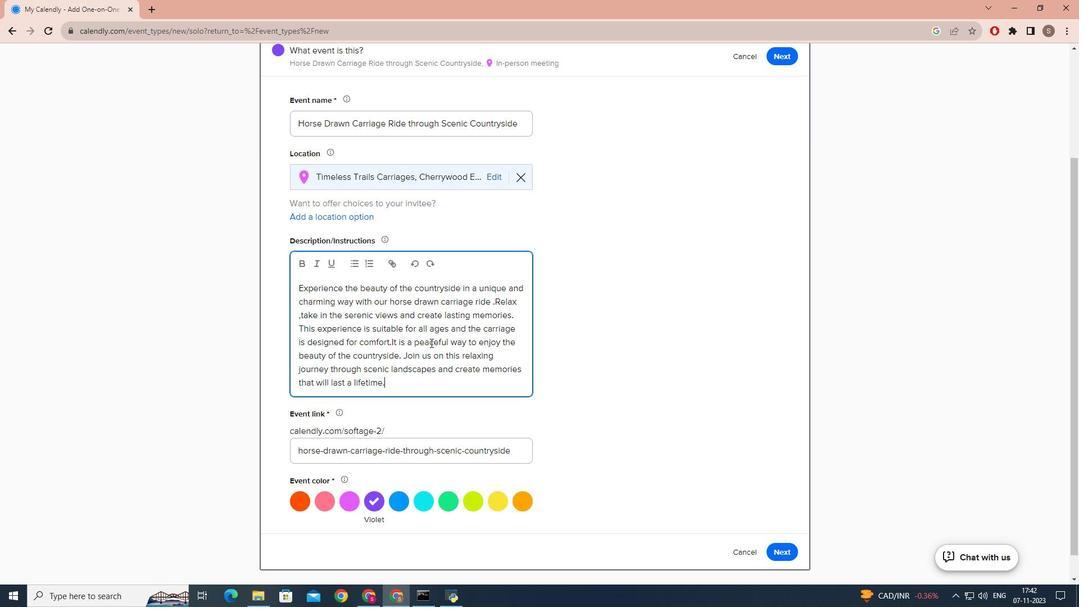 
Action: Mouse moved to (785, 552)
Screenshot: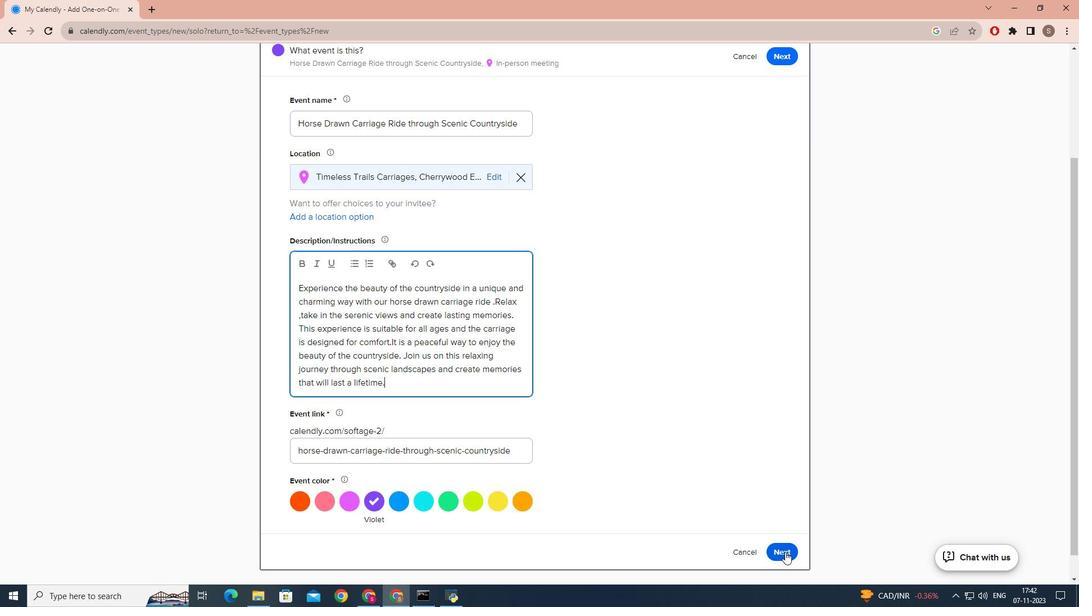 
Action: Mouse pressed left at (785, 552)
Screenshot: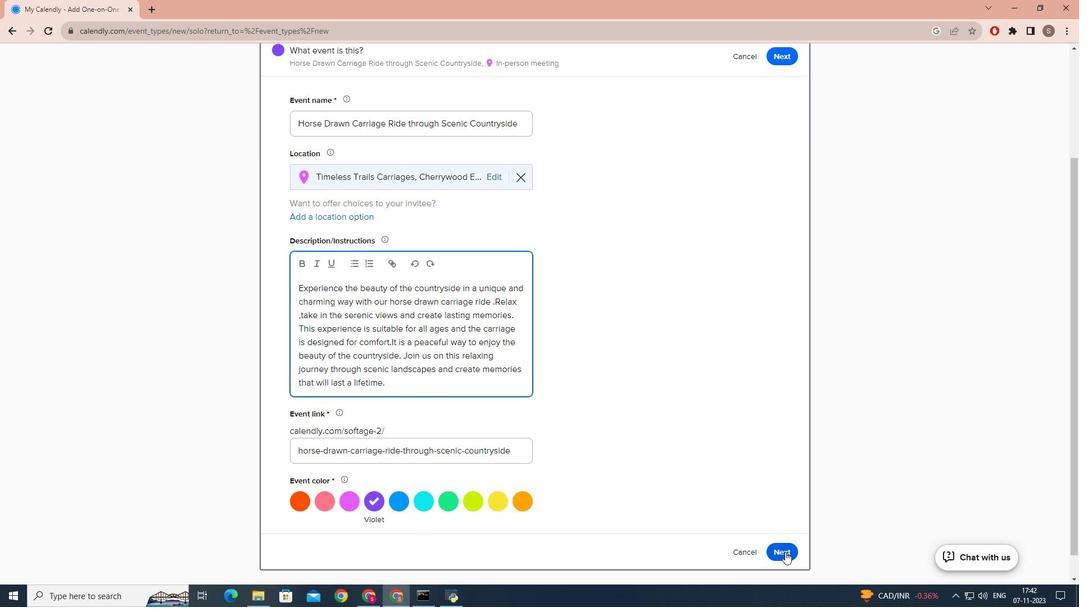 
Action: Mouse moved to (325, 334)
Screenshot: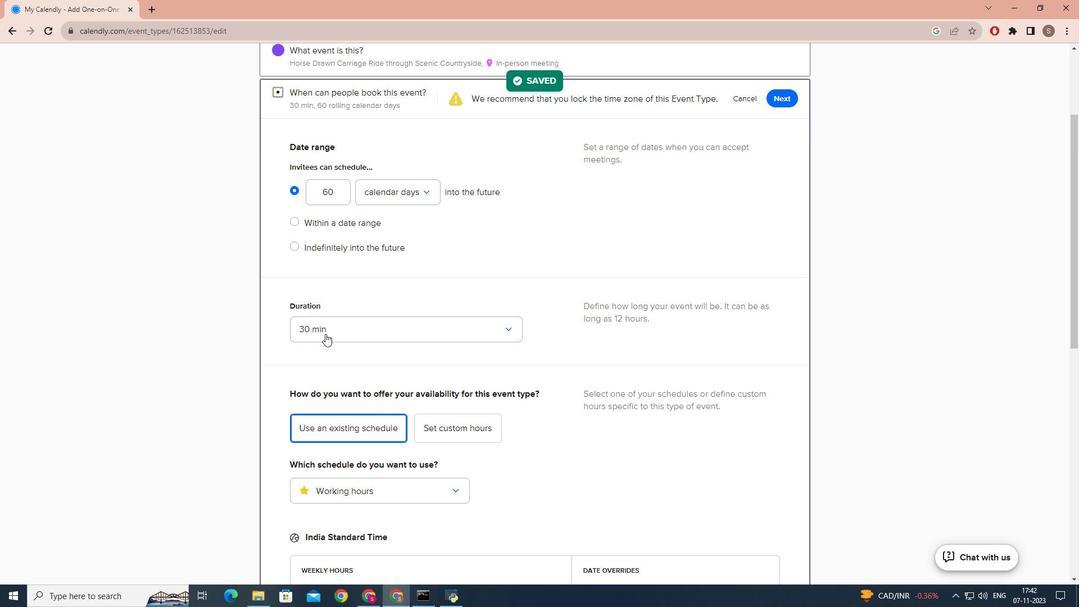 
Action: Mouse pressed left at (325, 334)
Screenshot: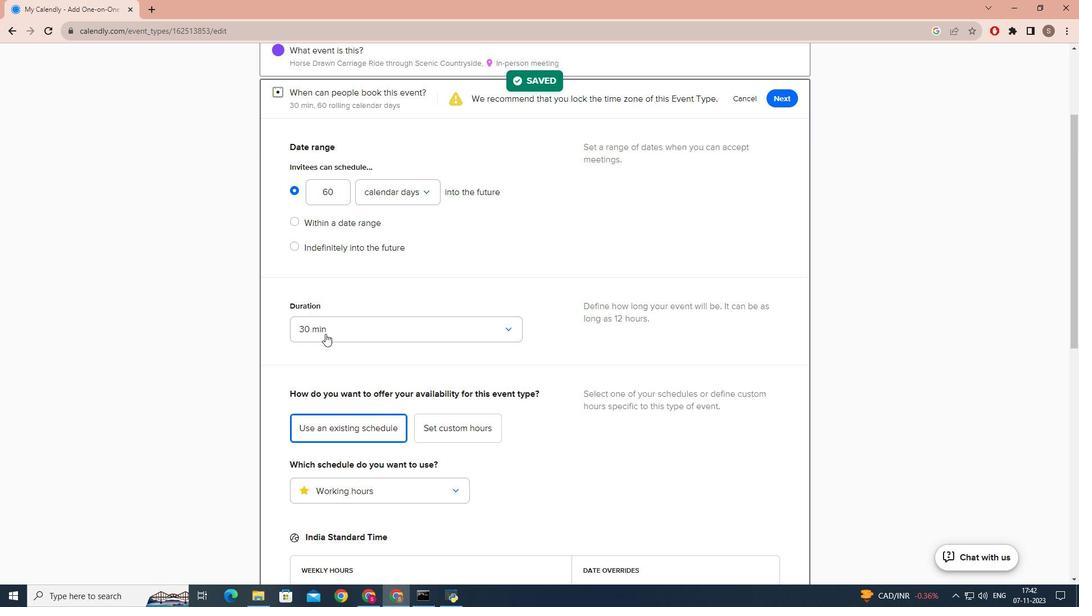 
Action: Mouse moved to (342, 442)
Screenshot: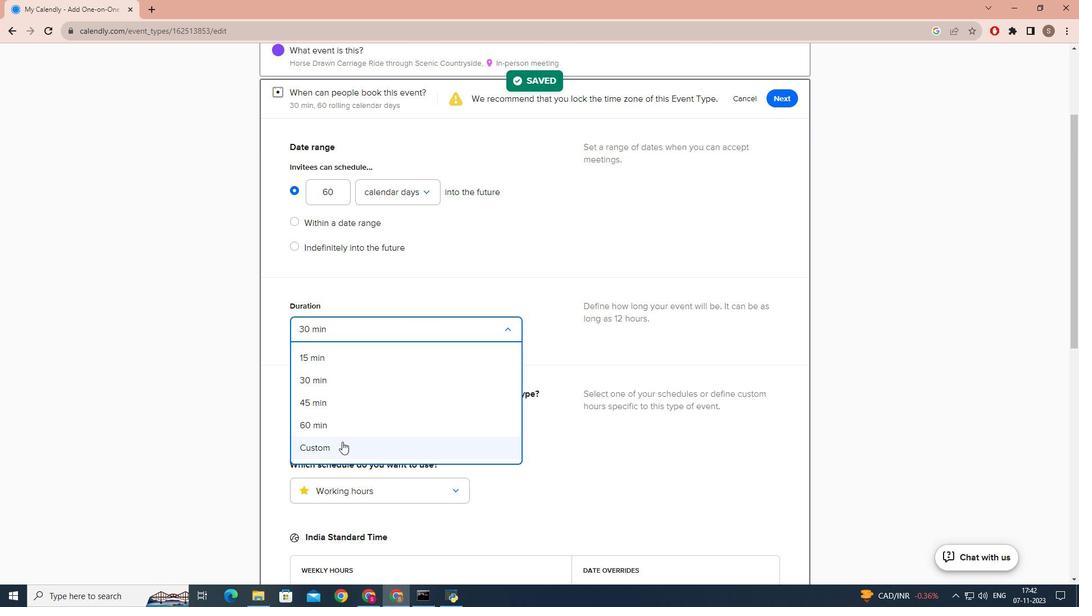 
Action: Mouse pressed left at (342, 442)
Screenshot: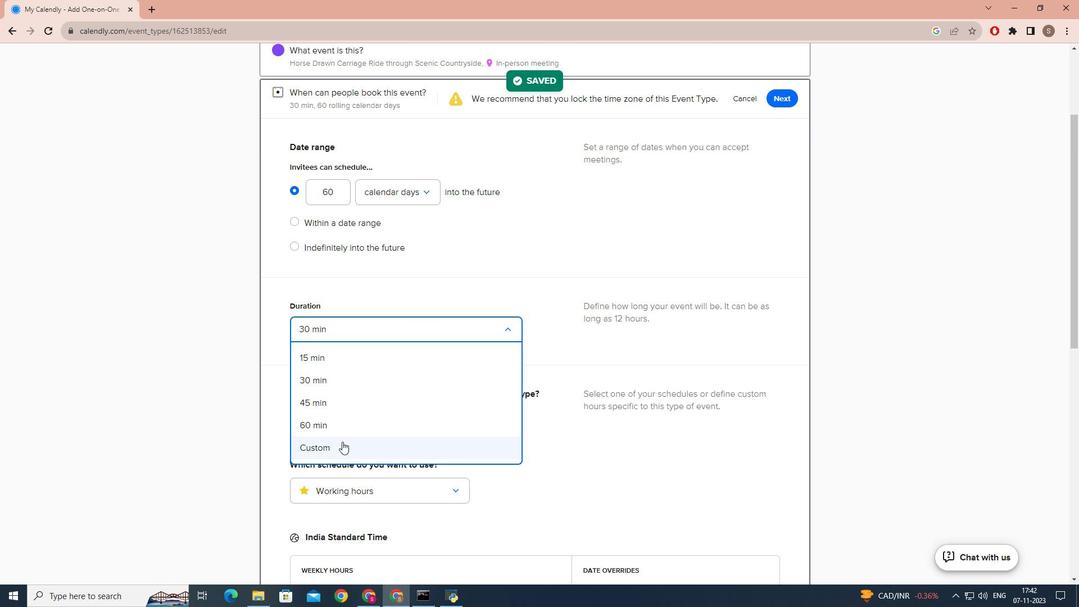 
Action: Mouse moved to (369, 358)
Screenshot: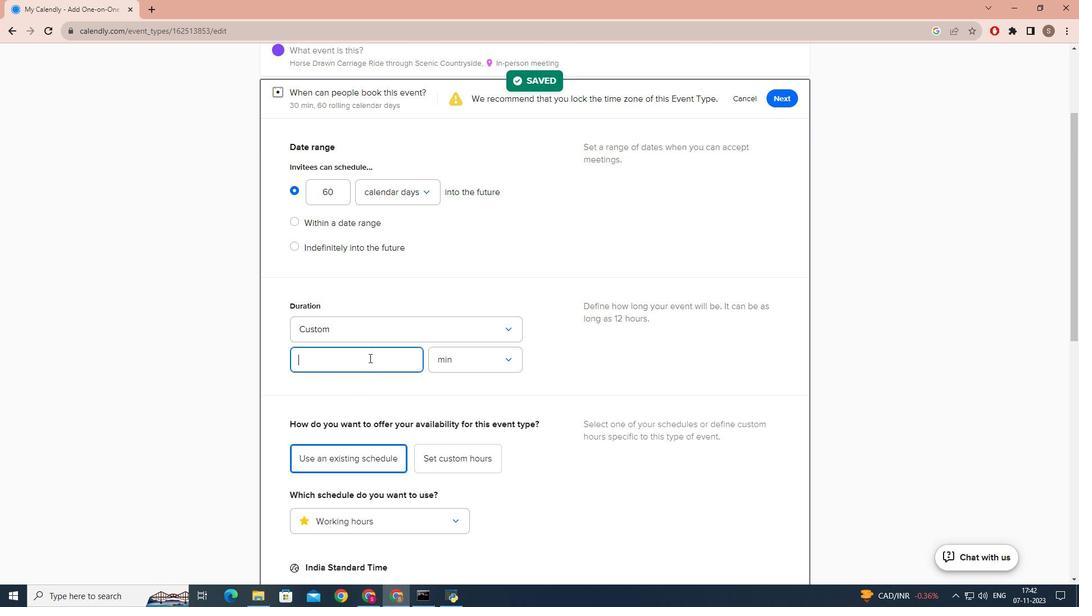 
Action: Mouse pressed left at (369, 358)
Screenshot: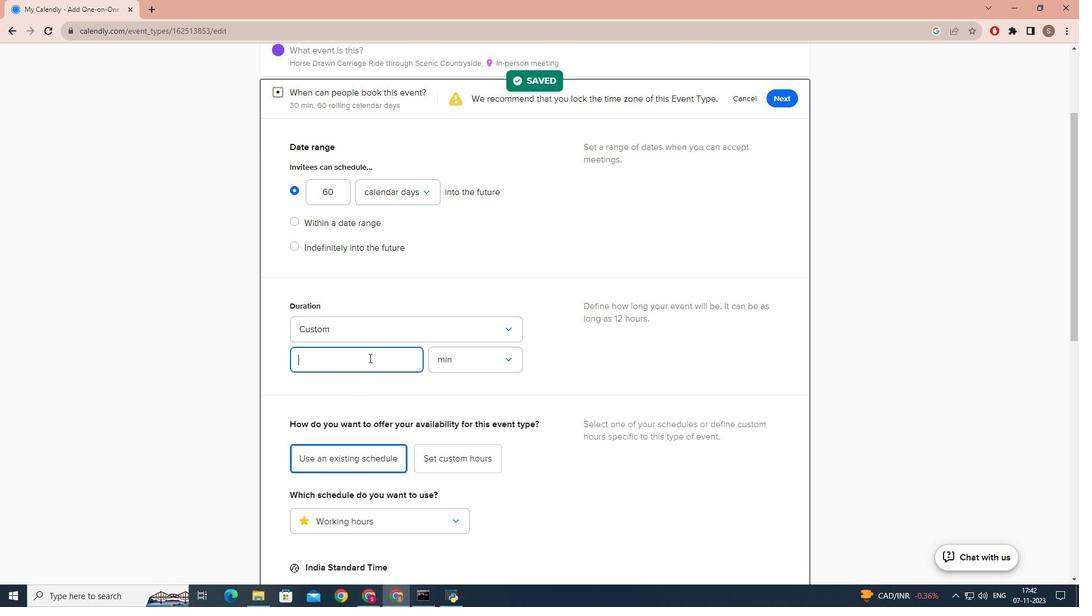 
Action: Key pressed 90
Screenshot: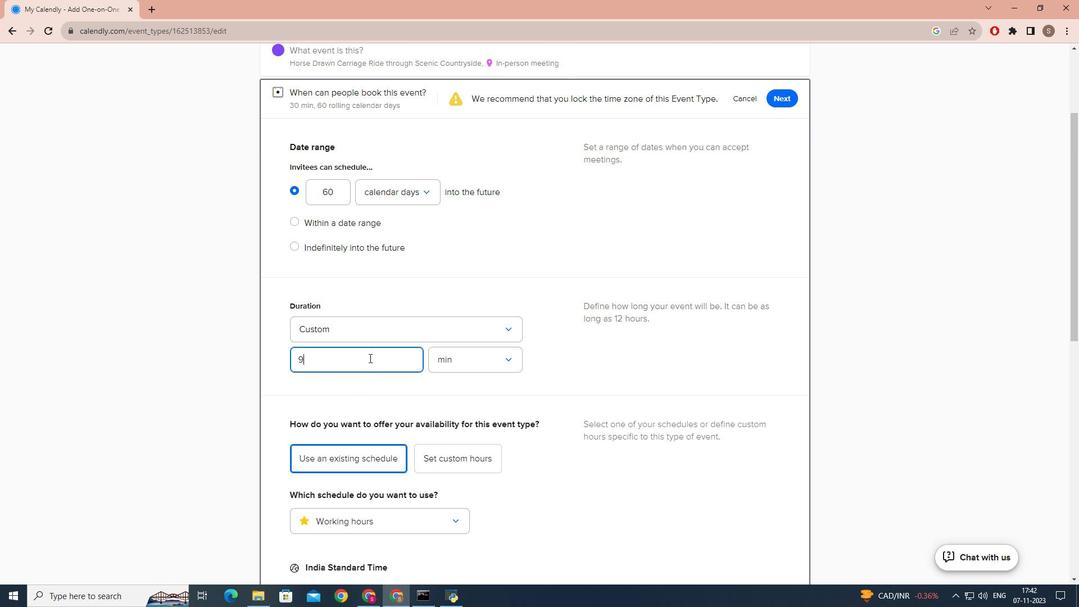 
Action: Mouse moved to (397, 358)
Screenshot: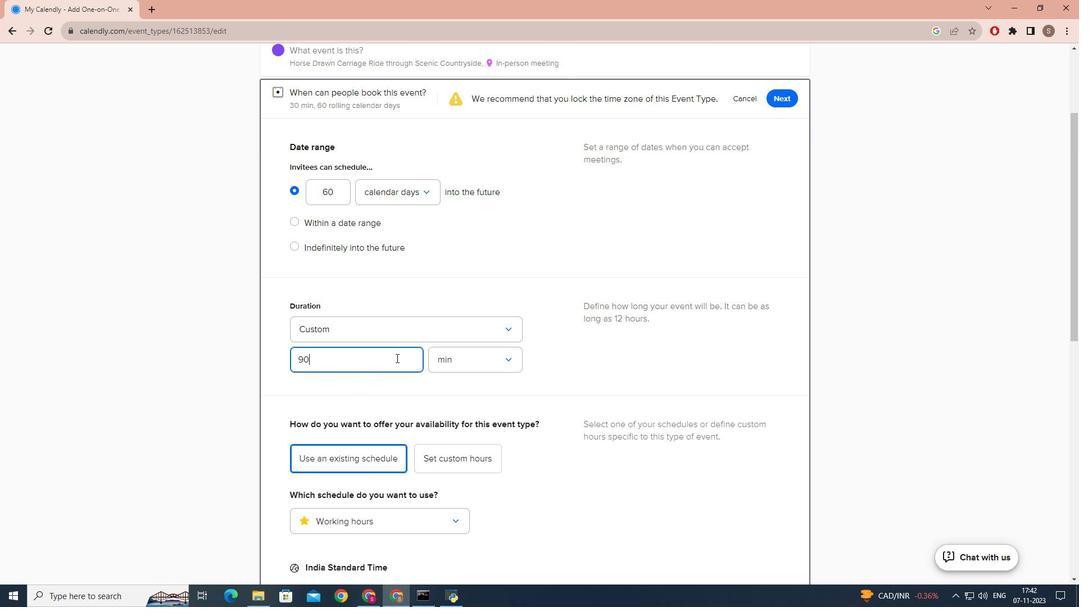 
Action: Mouse scrolled (397, 357) with delta (0, 0)
Screenshot: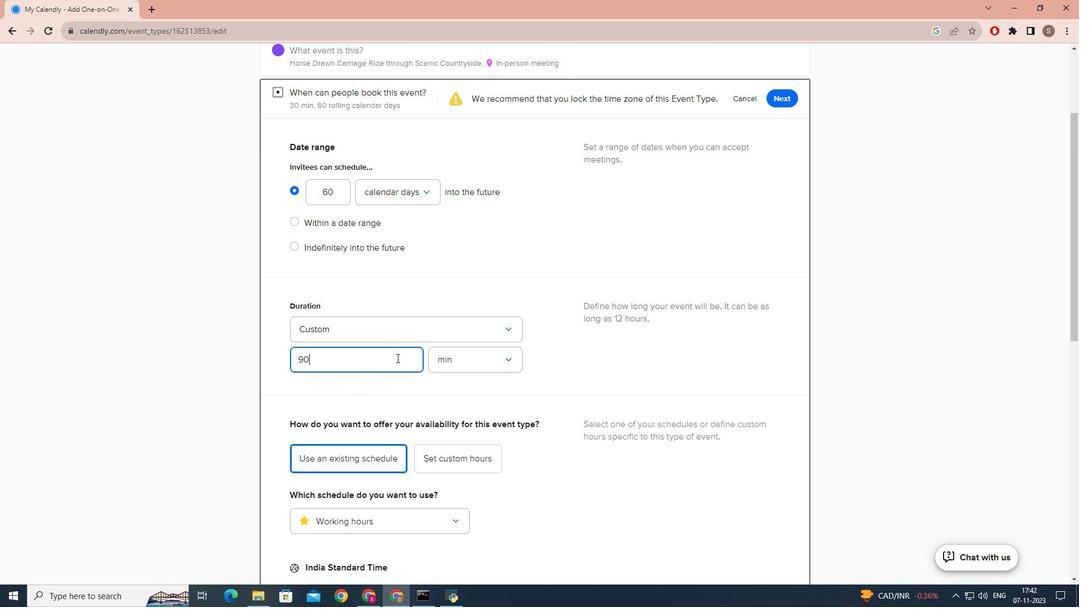 
Action: Mouse scrolled (397, 357) with delta (0, 0)
Screenshot: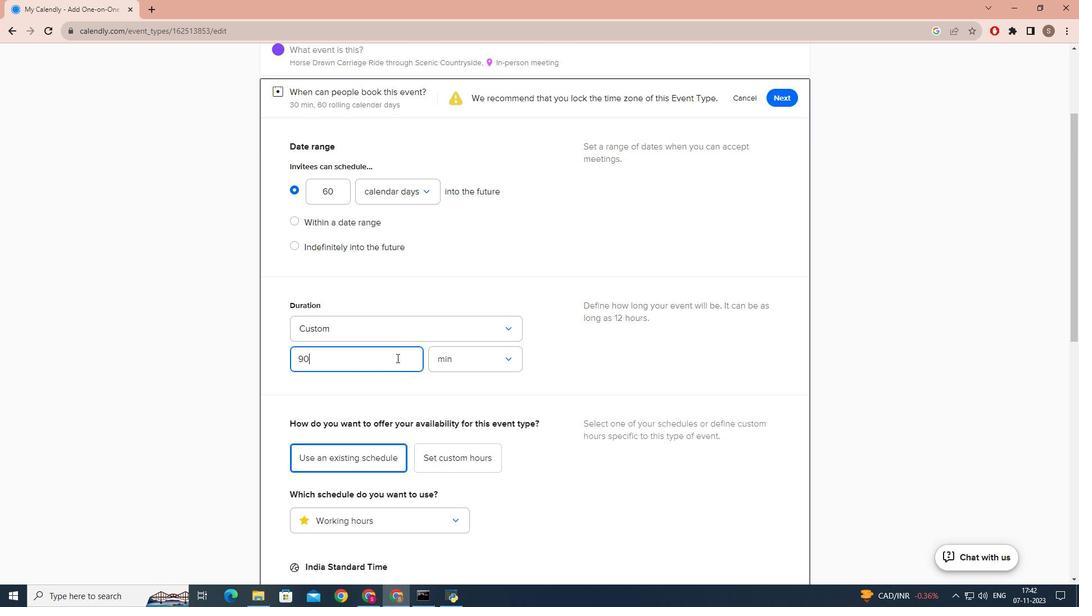 
Action: Mouse scrolled (397, 357) with delta (0, 0)
Screenshot: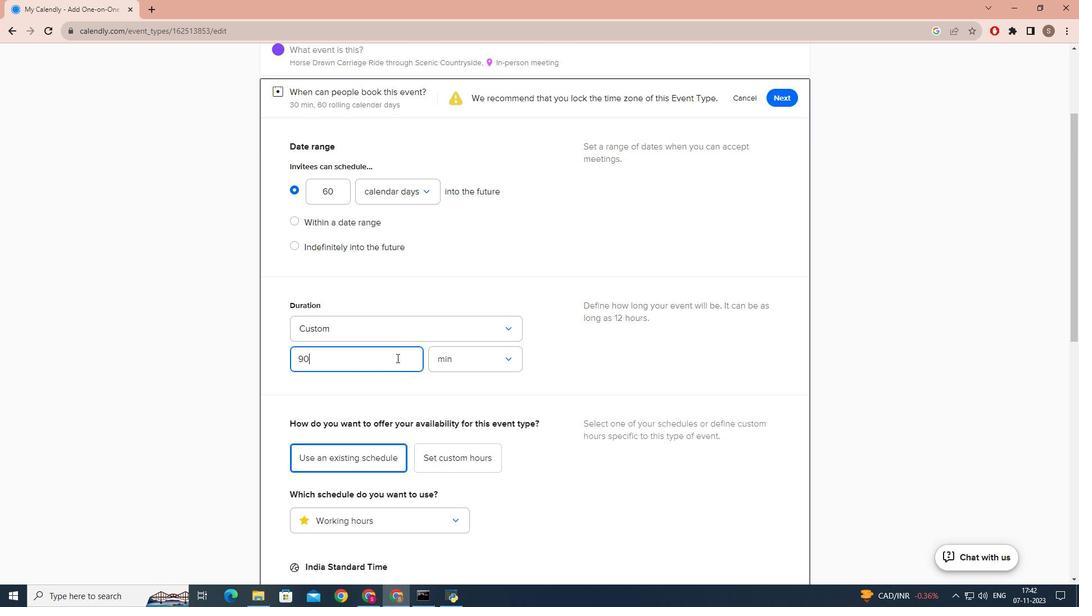 
Action: Mouse scrolled (397, 357) with delta (0, 0)
Screenshot: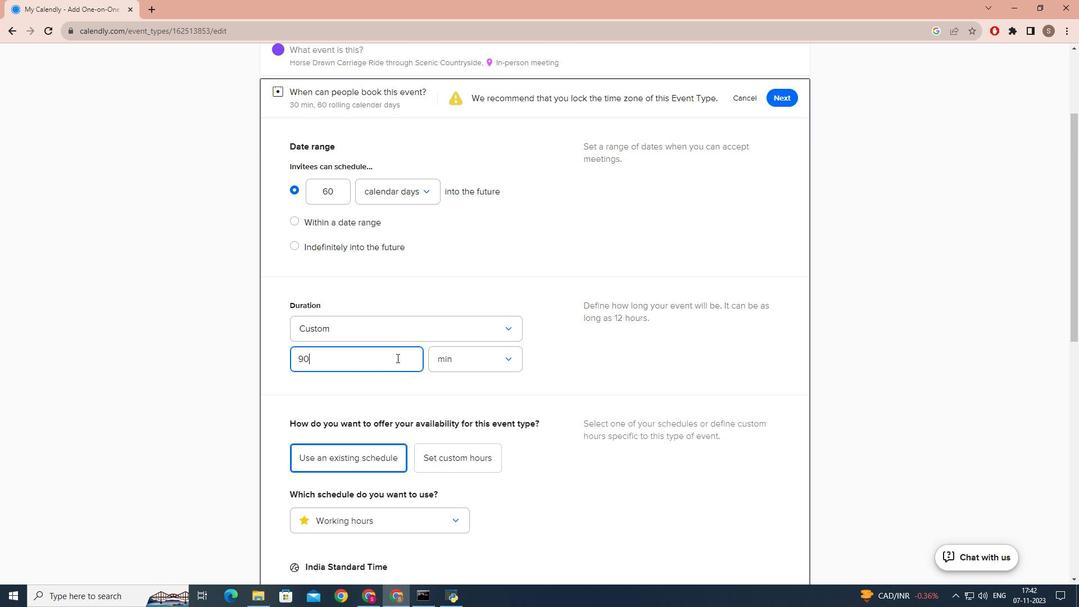 
Action: Mouse scrolled (397, 357) with delta (0, 0)
Screenshot: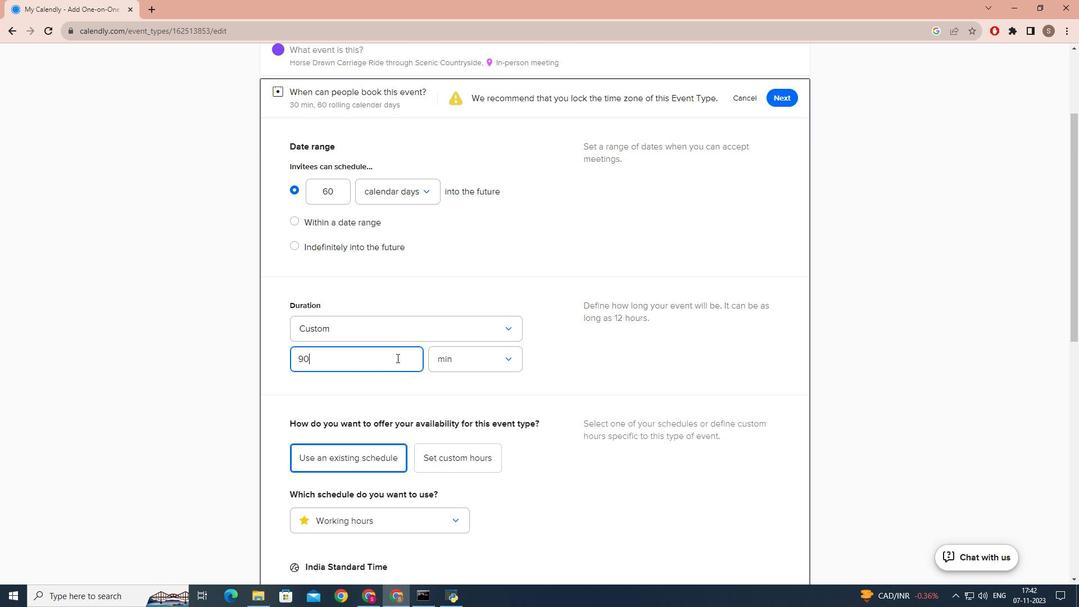 
Action: Mouse scrolled (397, 357) with delta (0, 0)
Screenshot: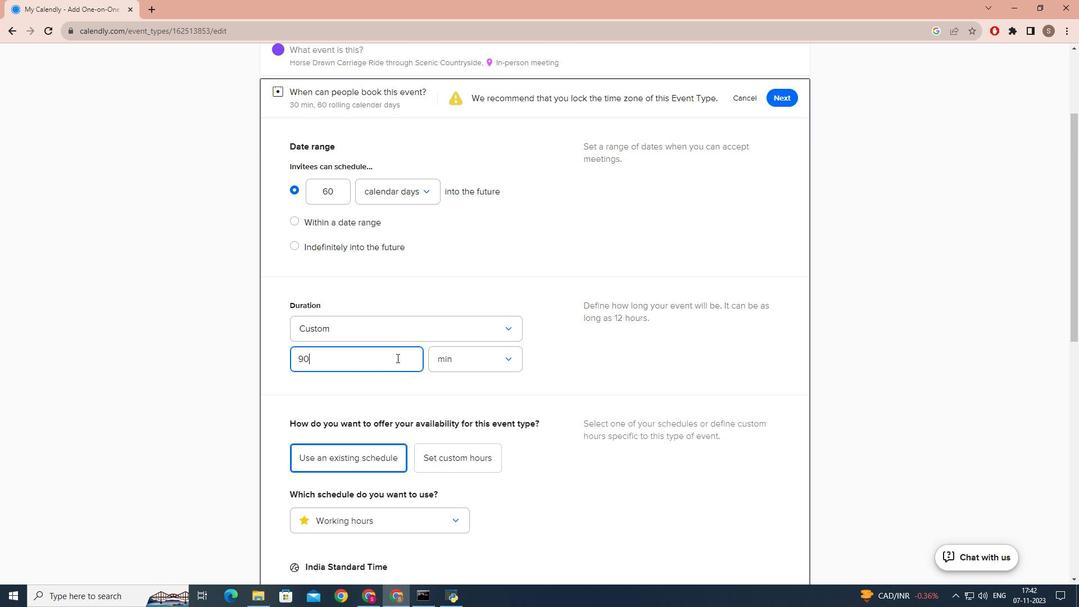 
Action: Mouse moved to (483, 387)
Screenshot: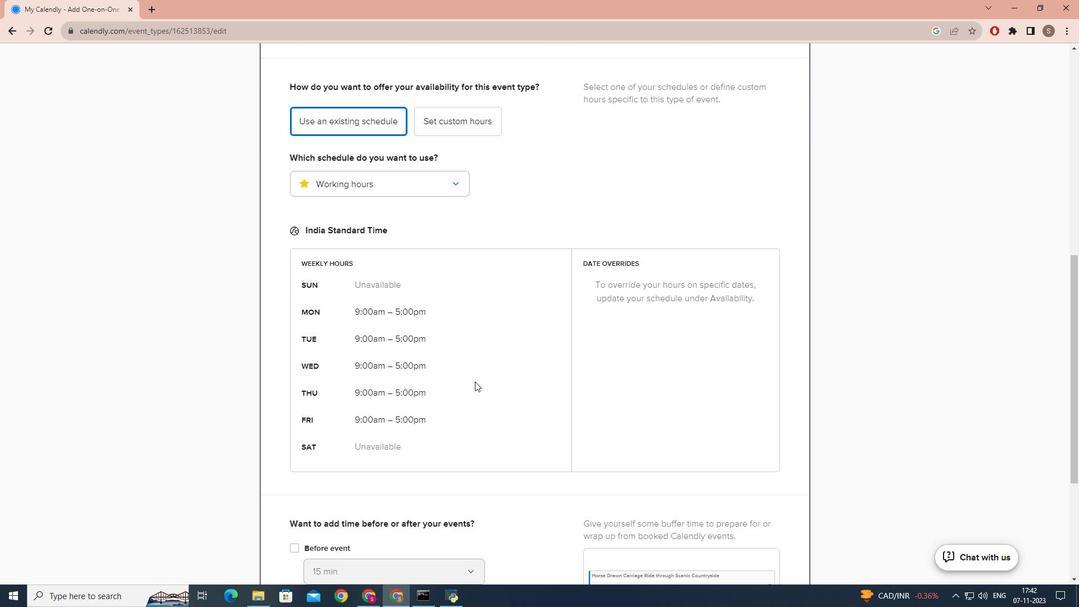 
Action: Mouse scrolled (483, 386) with delta (0, 0)
Screenshot: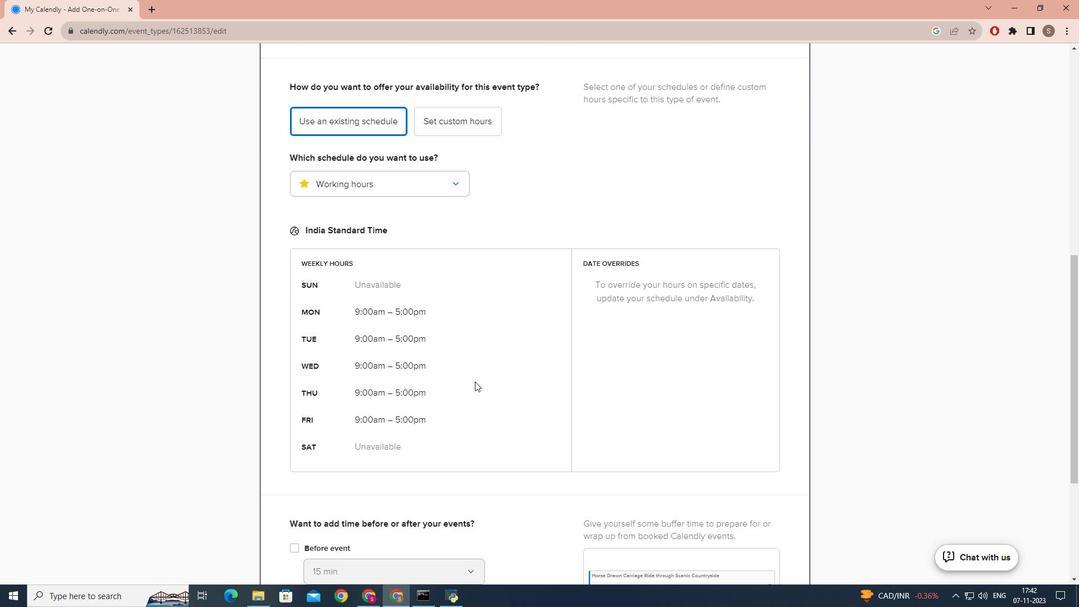 
Action: Mouse moved to (484, 388)
Screenshot: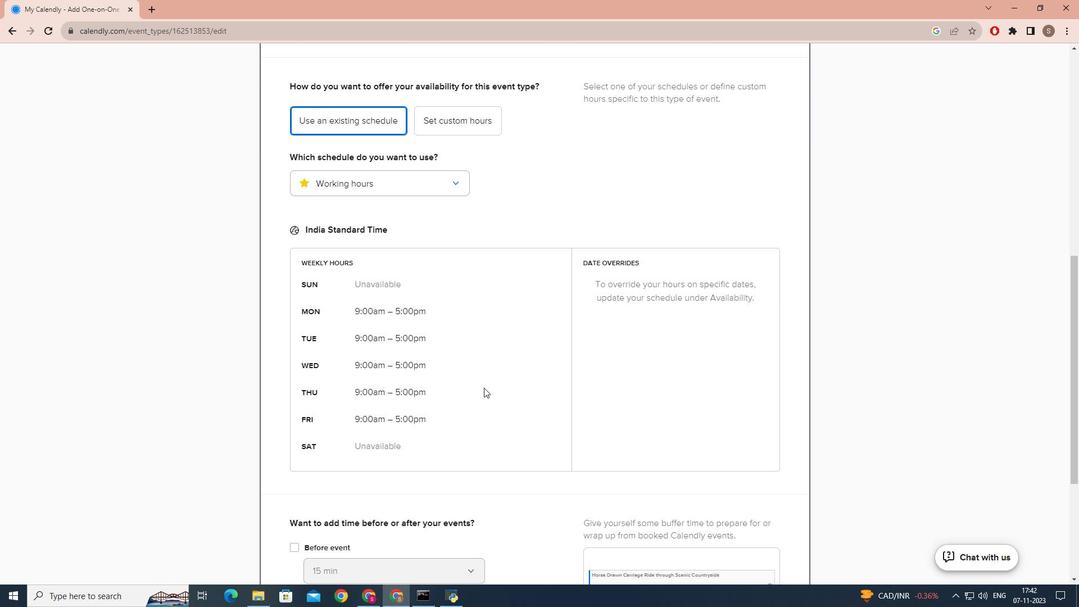 
Action: Mouse scrolled (484, 387) with delta (0, 0)
Screenshot: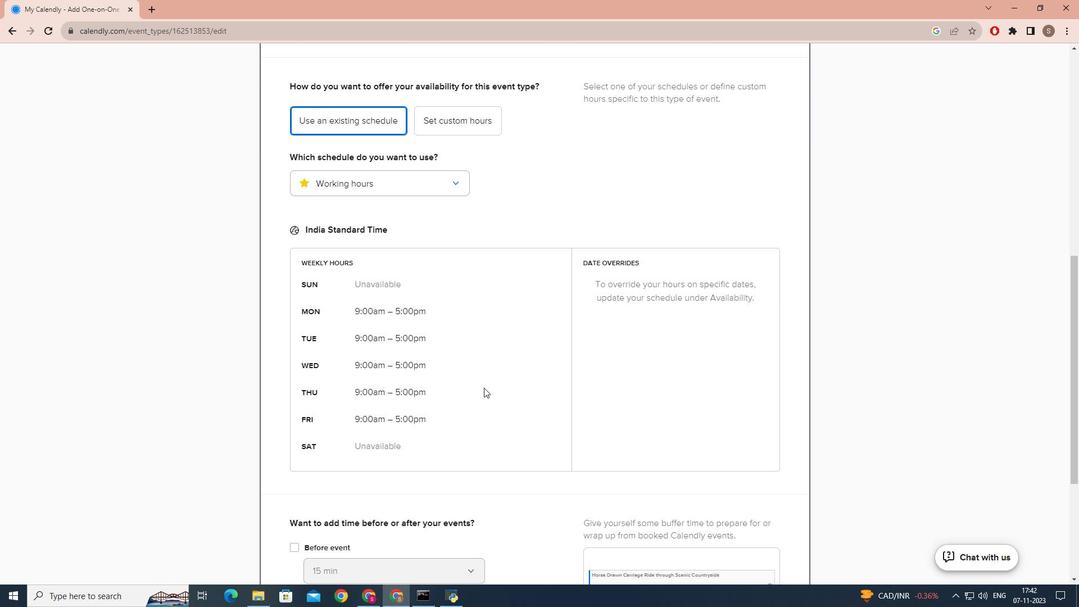
Action: Mouse scrolled (484, 387) with delta (0, 0)
Screenshot: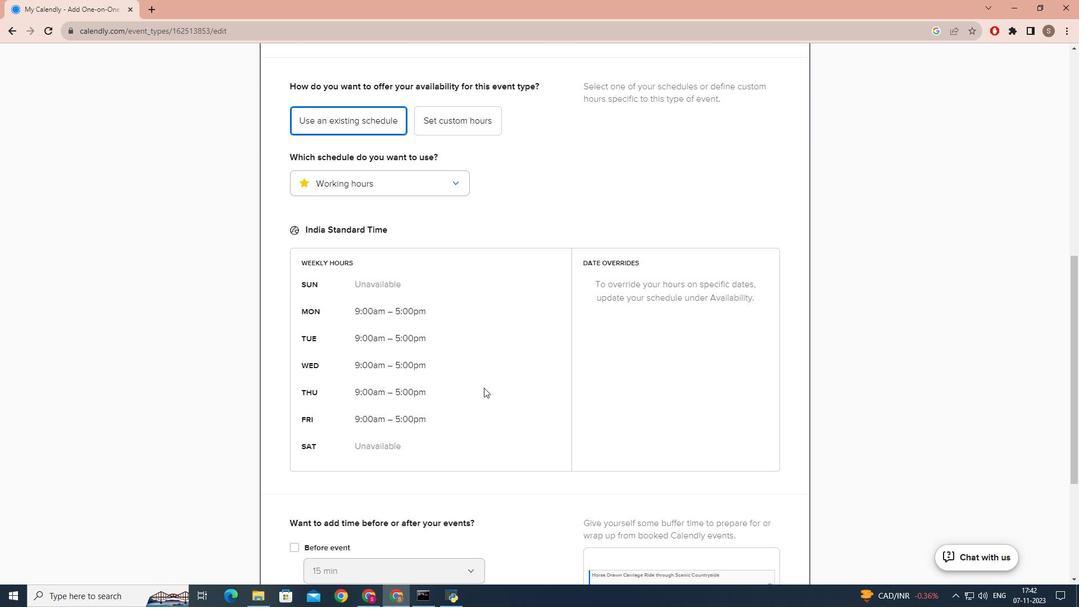 
Action: Mouse moved to (787, 565)
Screenshot: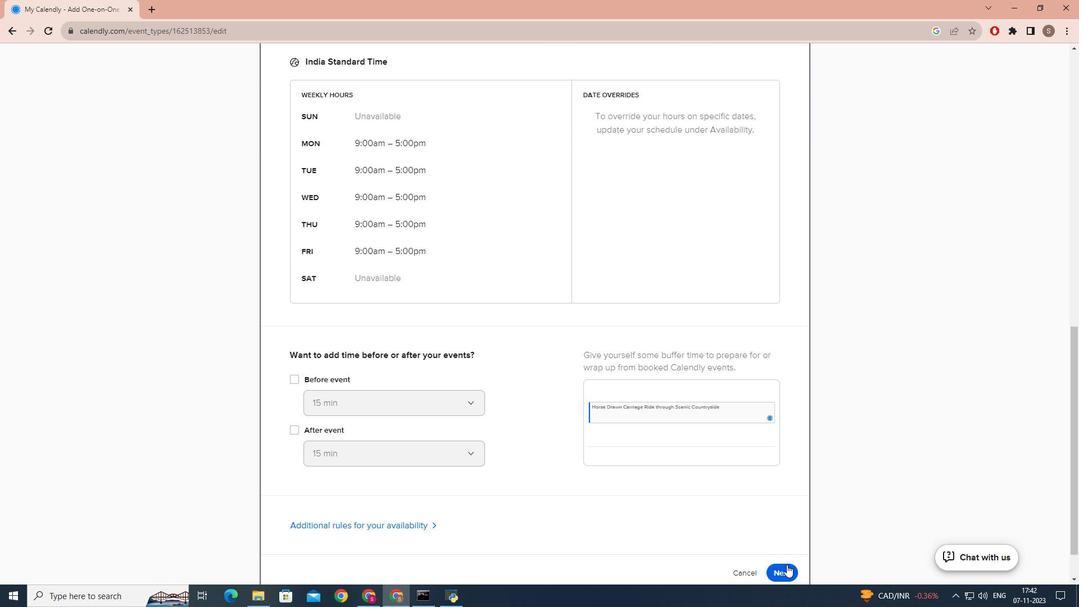 
Action: Mouse pressed left at (787, 565)
Screenshot: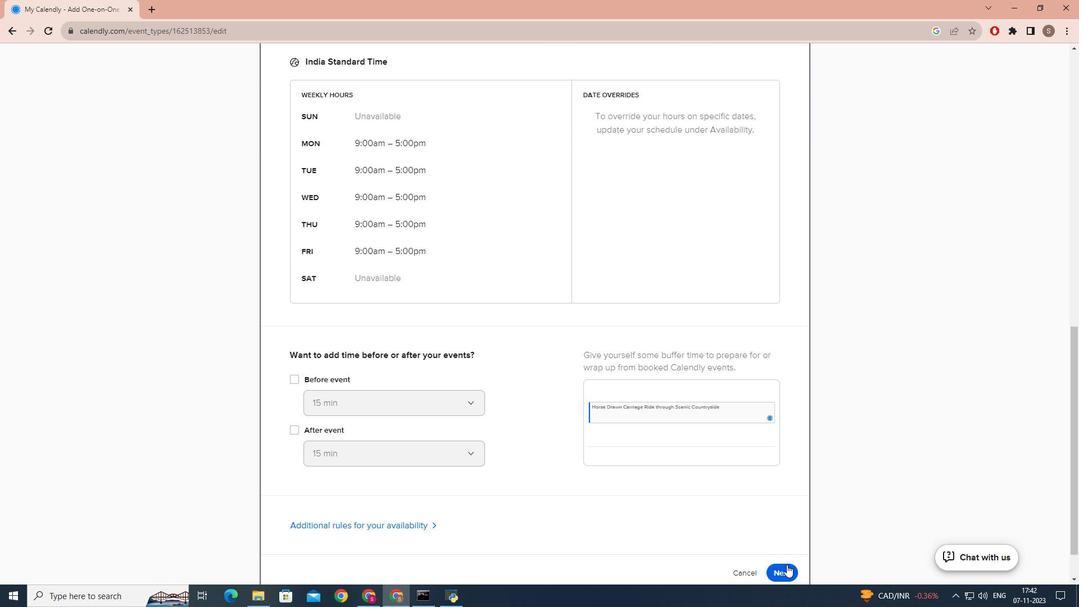 
Action: Mouse moved to (711, 513)
Screenshot: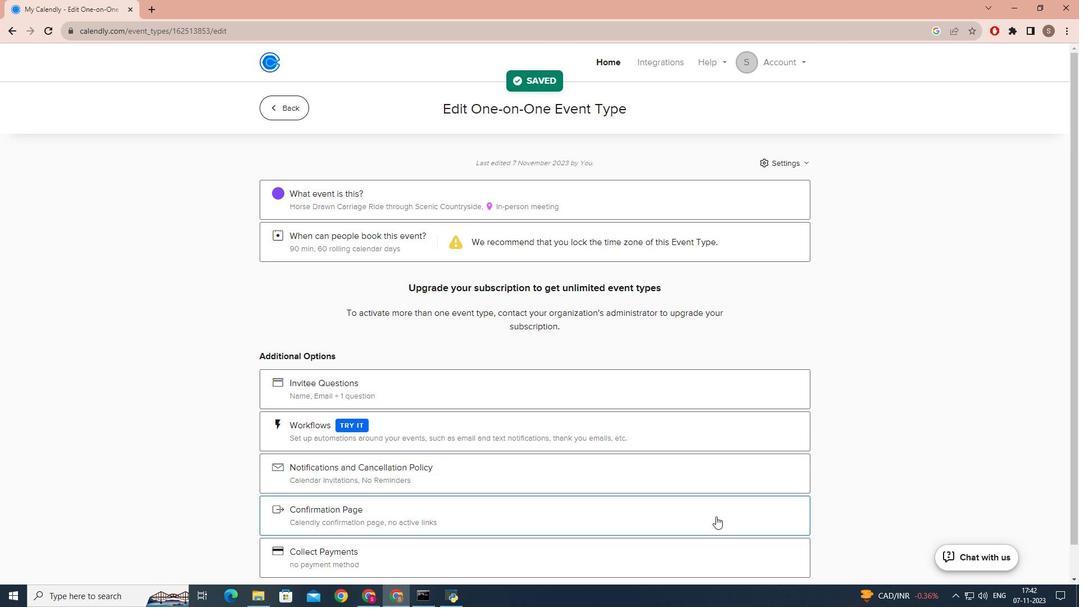 
